 Task: Log work in the project VentureTech for the issue 'Integrate a new gamification feature into an existing mobile application to increase user engagement and motivation' spent time as '4w 3d 4h 45m' and remaining time as '3w 6d 17h 41m' and move to top of backlog. Now add the issue to the epic 'Data Security'.
Action: Mouse moved to (891, 333)
Screenshot: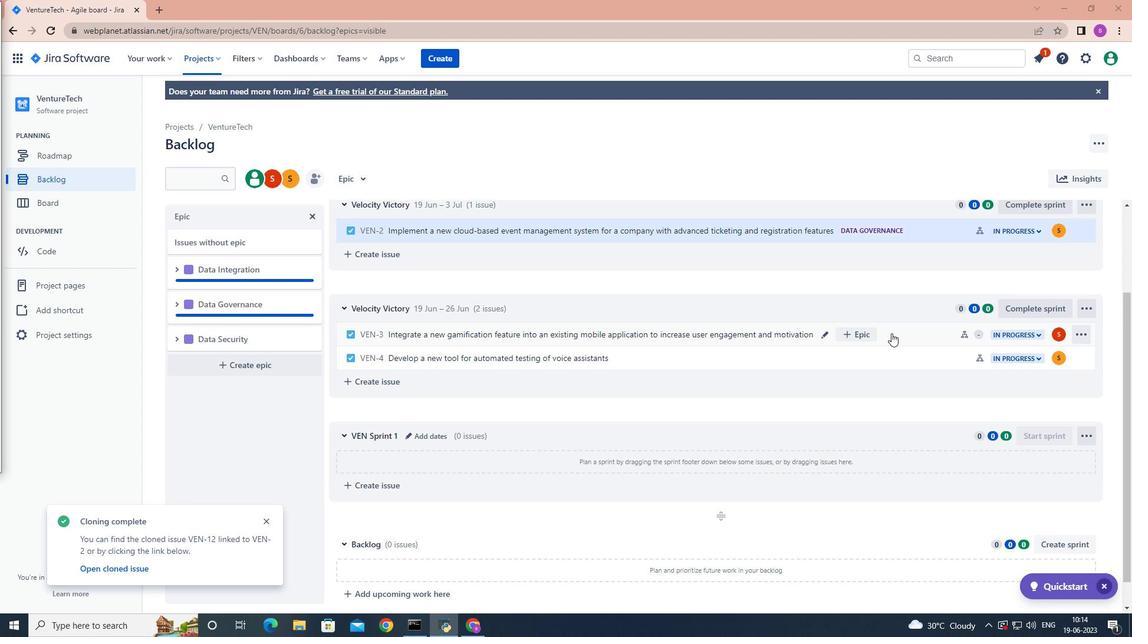 
Action: Mouse pressed left at (891, 333)
Screenshot: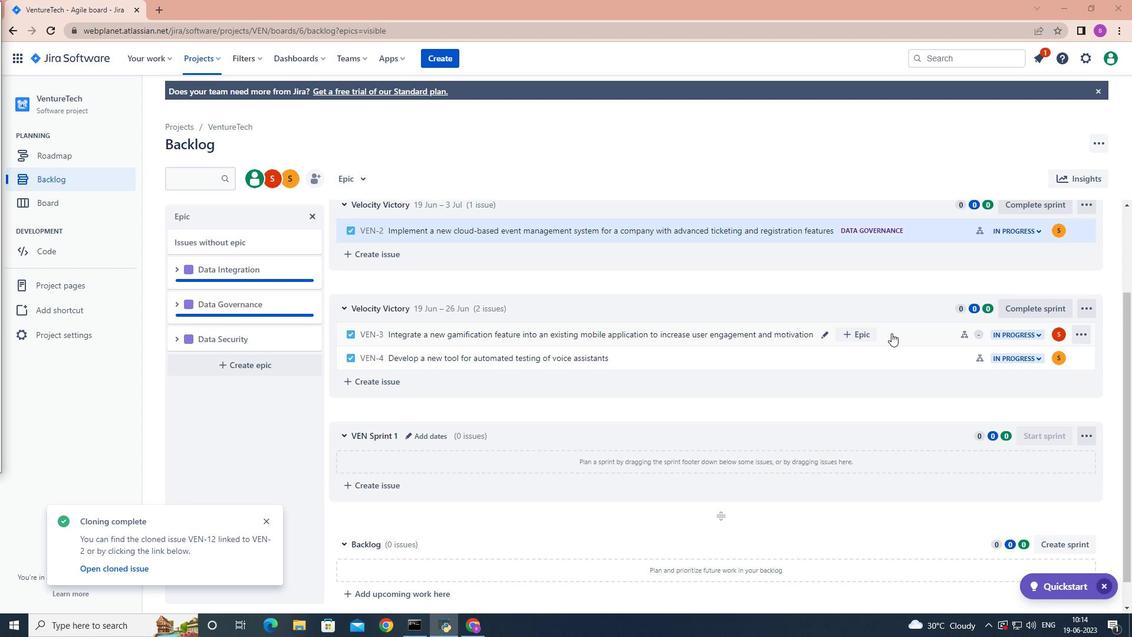 
Action: Mouse moved to (1074, 215)
Screenshot: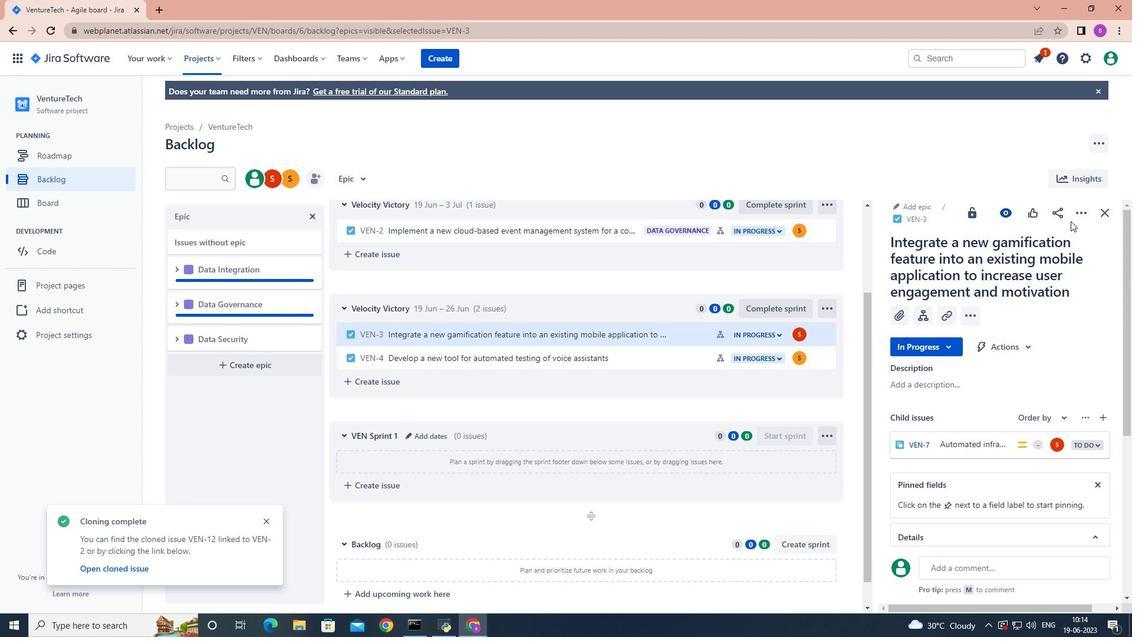 
Action: Mouse pressed left at (1074, 215)
Screenshot: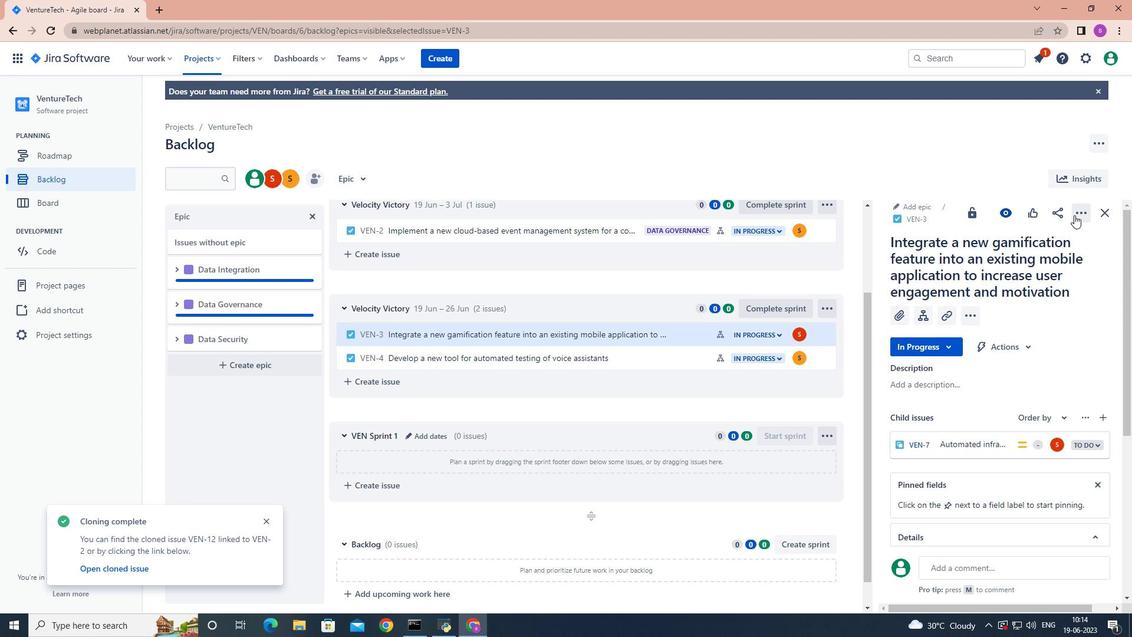 
Action: Mouse moved to (1031, 241)
Screenshot: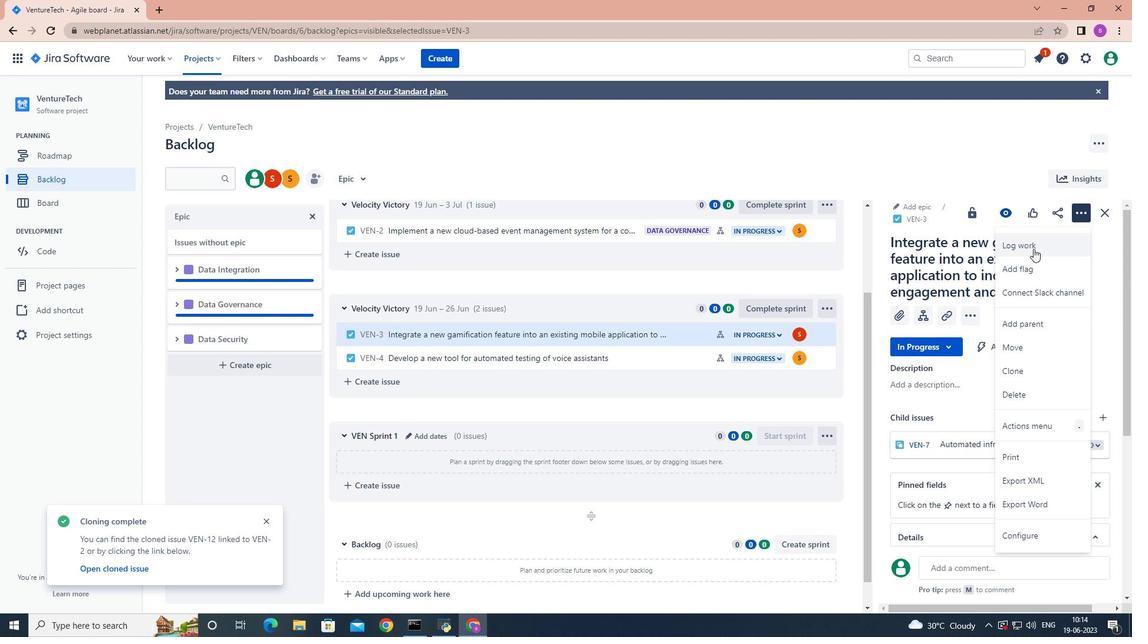 
Action: Mouse pressed left at (1031, 241)
Screenshot: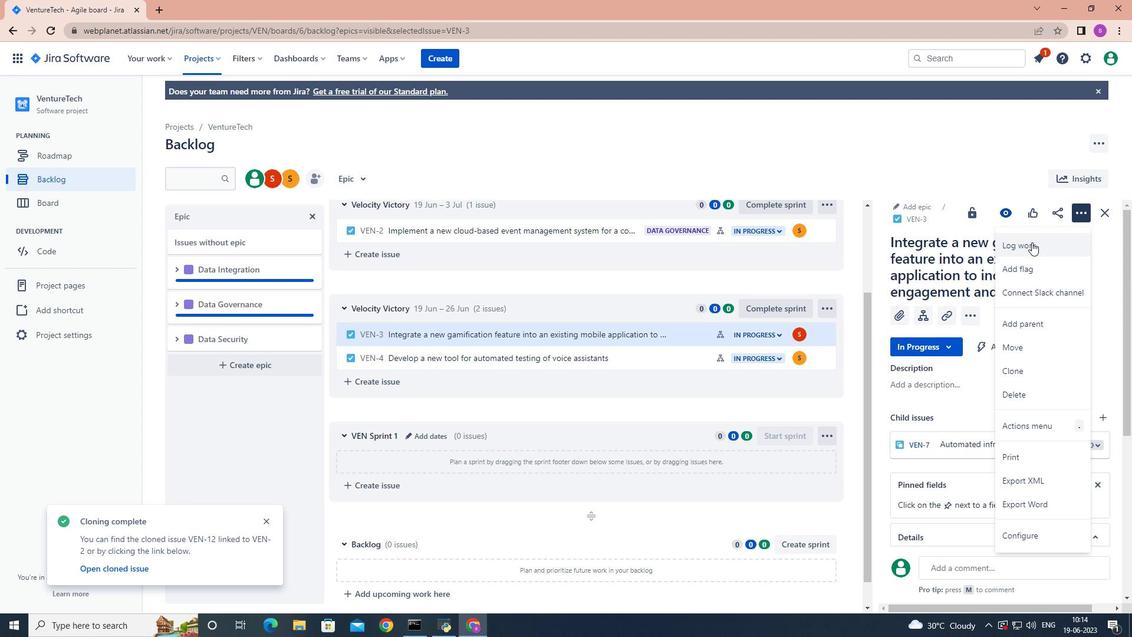 
Action: Mouse moved to (1022, 244)
Screenshot: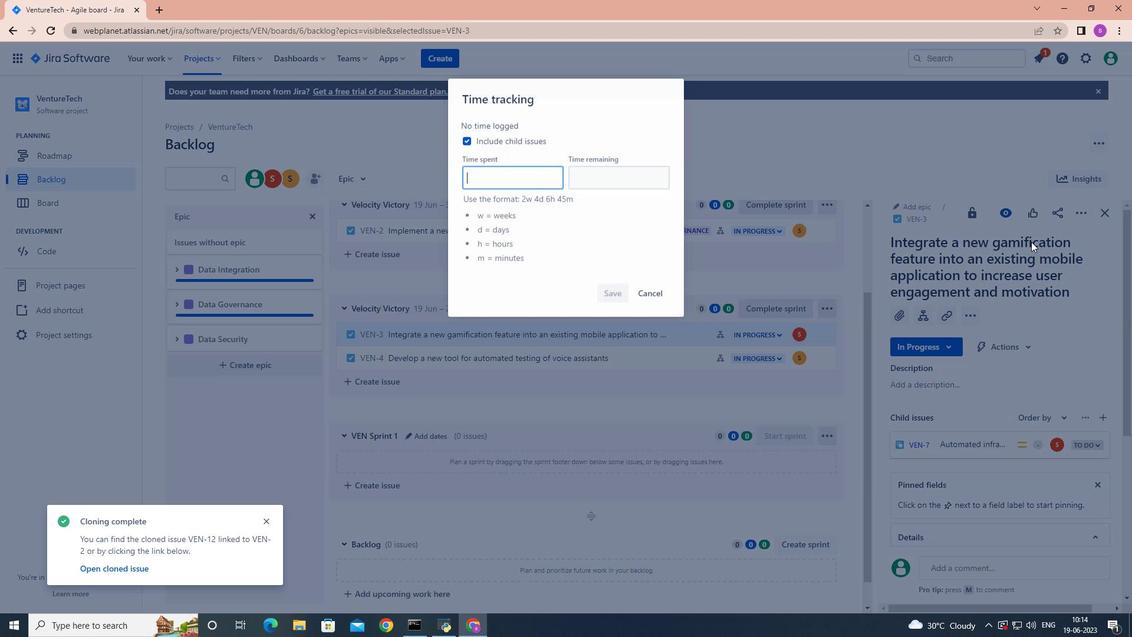 
Action: Key pressed 4w<Key.space>3d<Key.space>4h<Key.space>45m
Screenshot: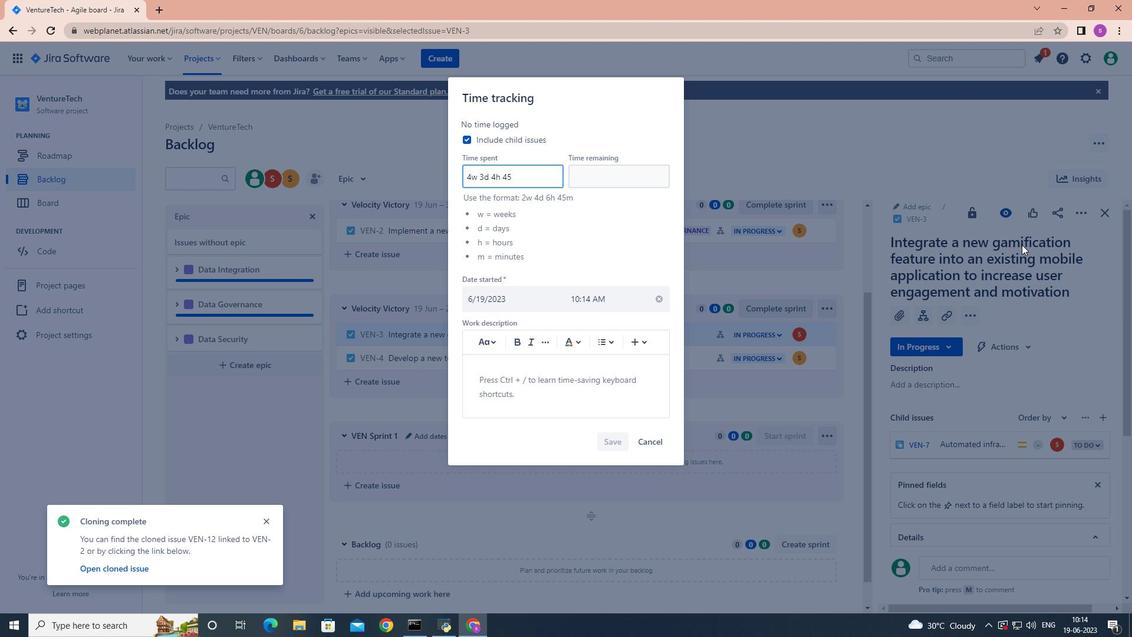 
Action: Mouse moved to (603, 182)
Screenshot: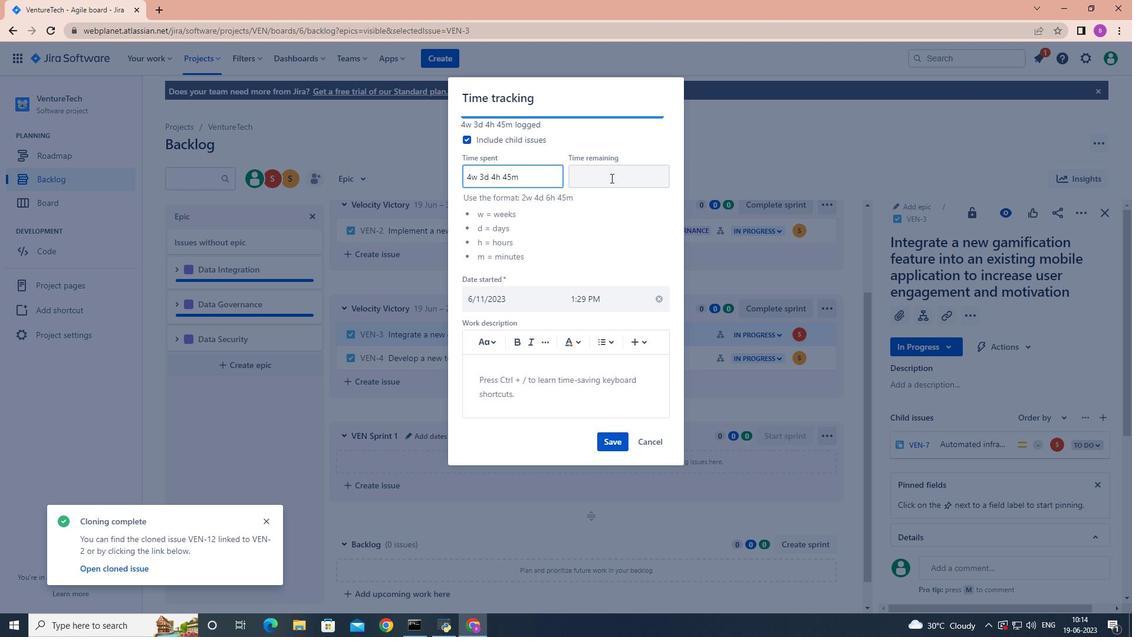 
Action: Mouse pressed left at (603, 182)
Screenshot: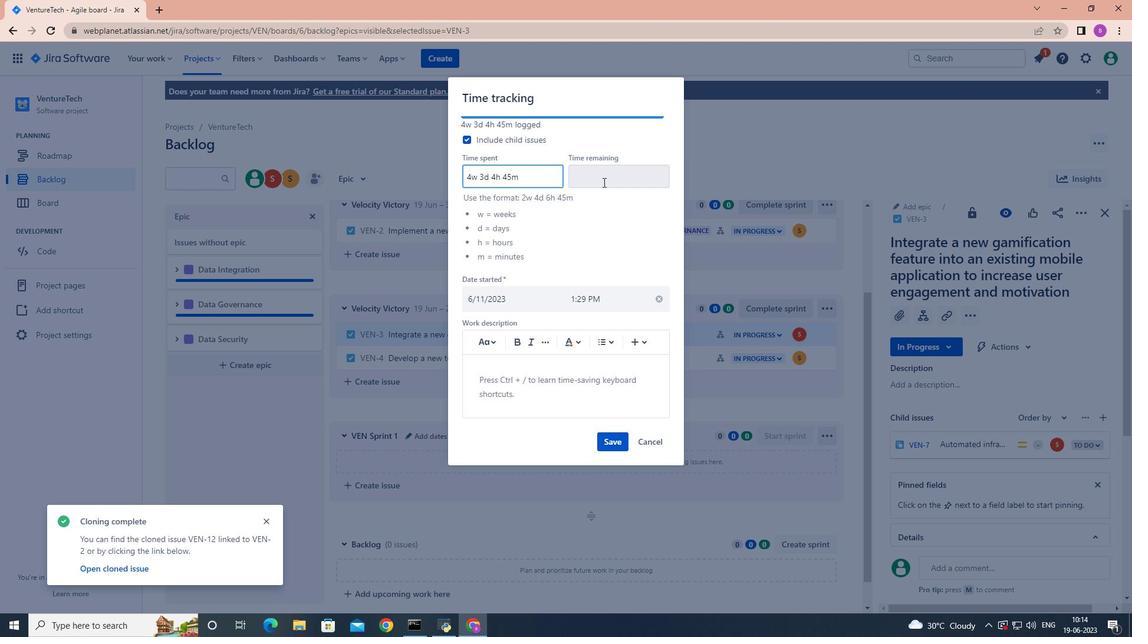 
Action: Mouse moved to (605, 182)
Screenshot: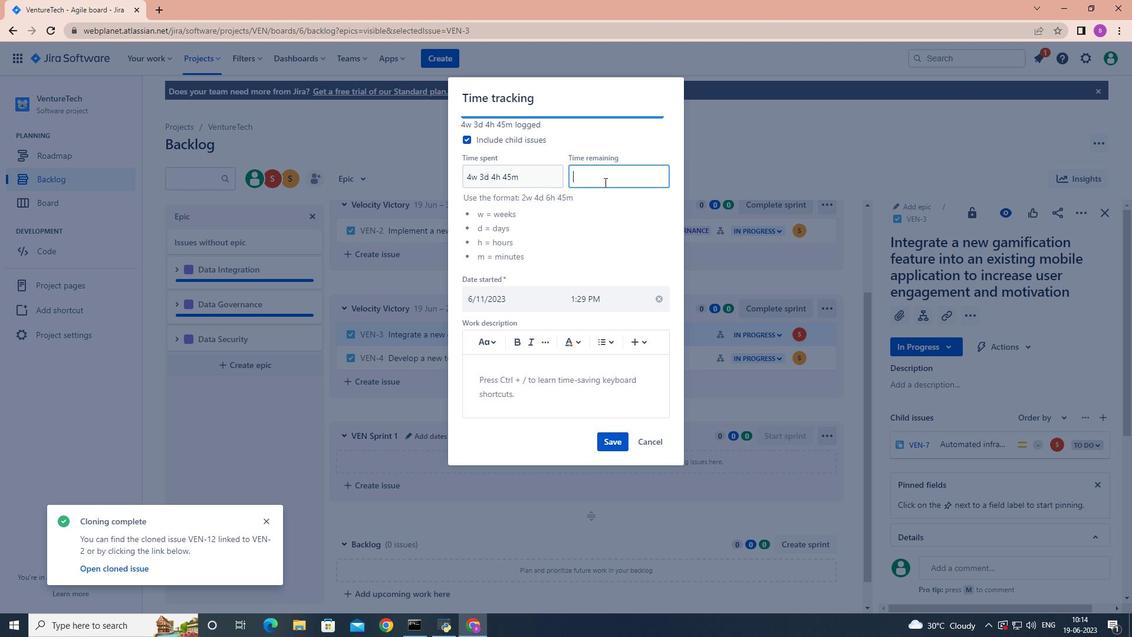 
Action: Key pressed 3w<Key.space>6d<Key.space>17h<Key.space>41m
Screenshot: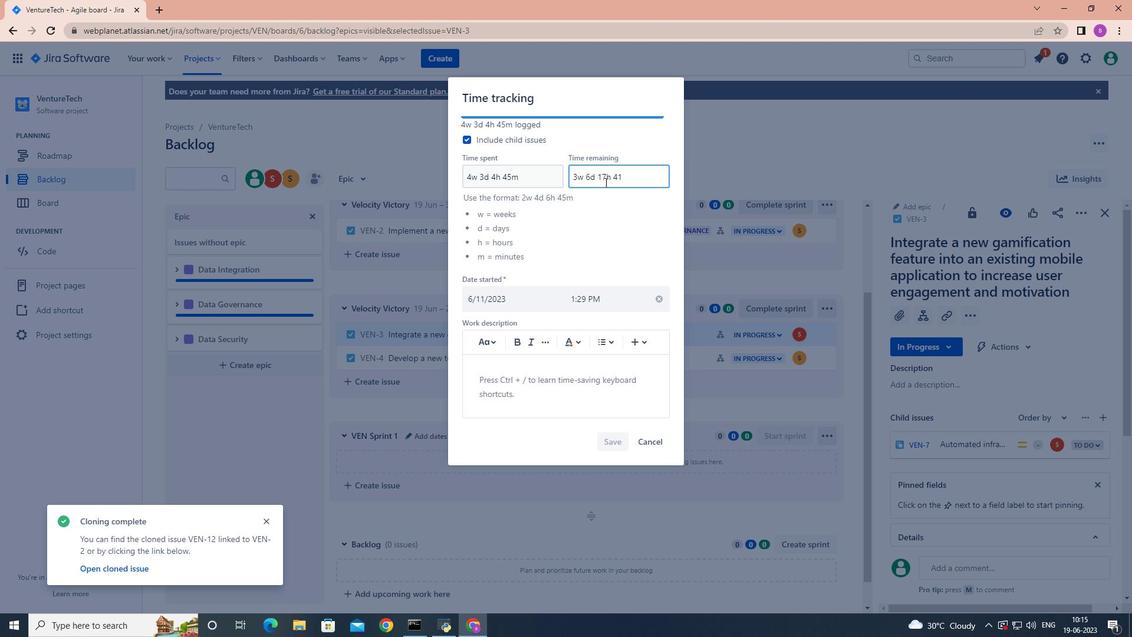 
Action: Mouse moved to (615, 439)
Screenshot: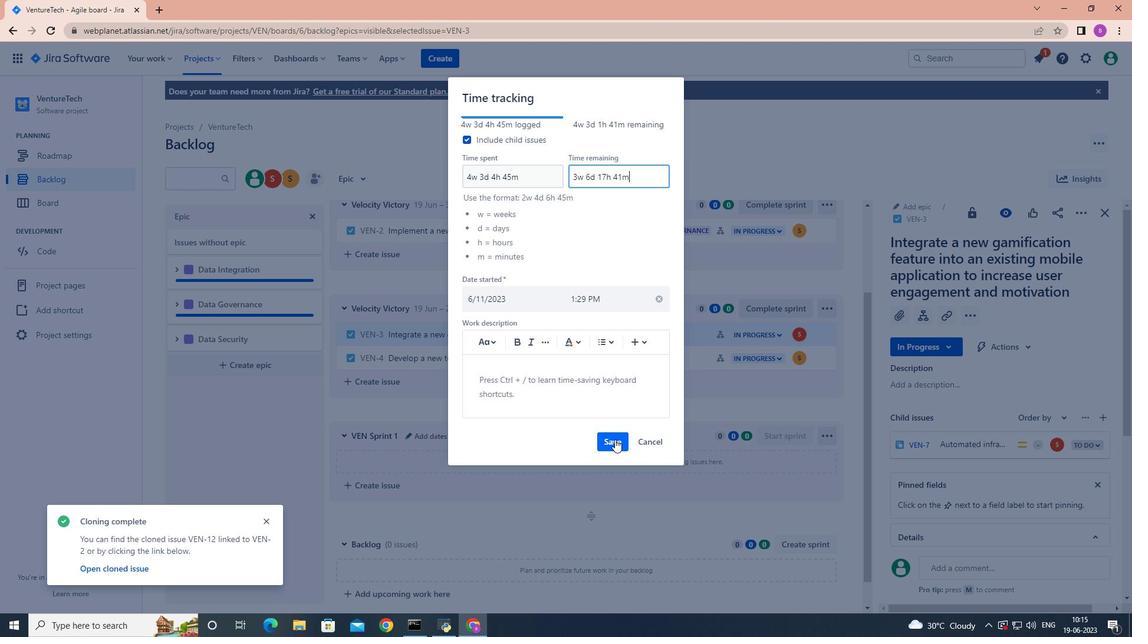 
Action: Mouse pressed left at (615, 439)
Screenshot: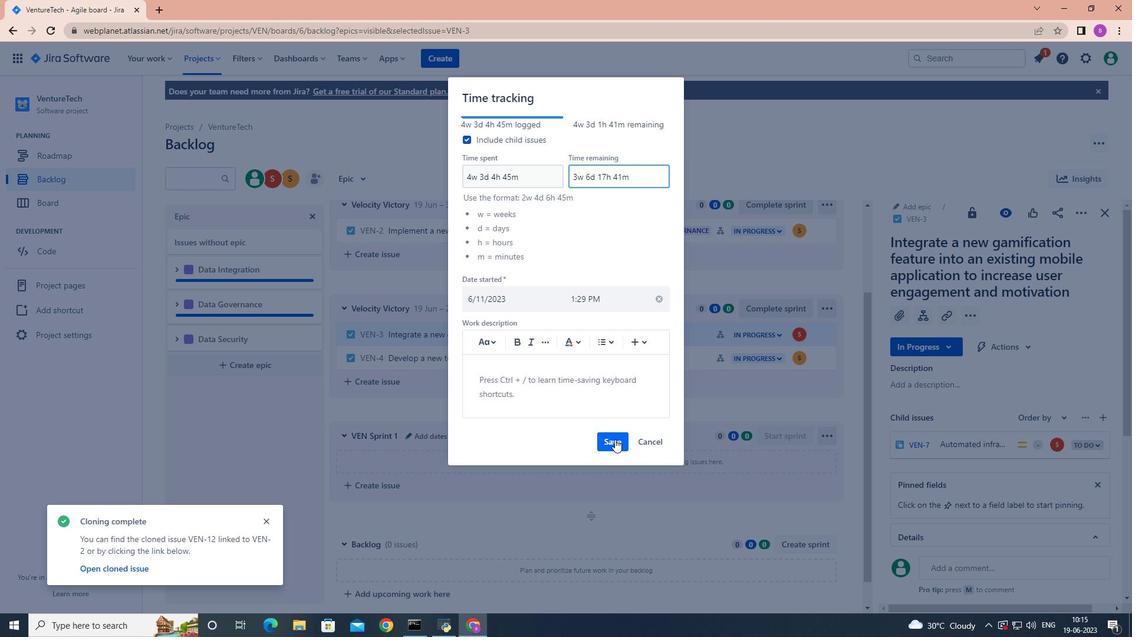 
Action: Mouse moved to (818, 334)
Screenshot: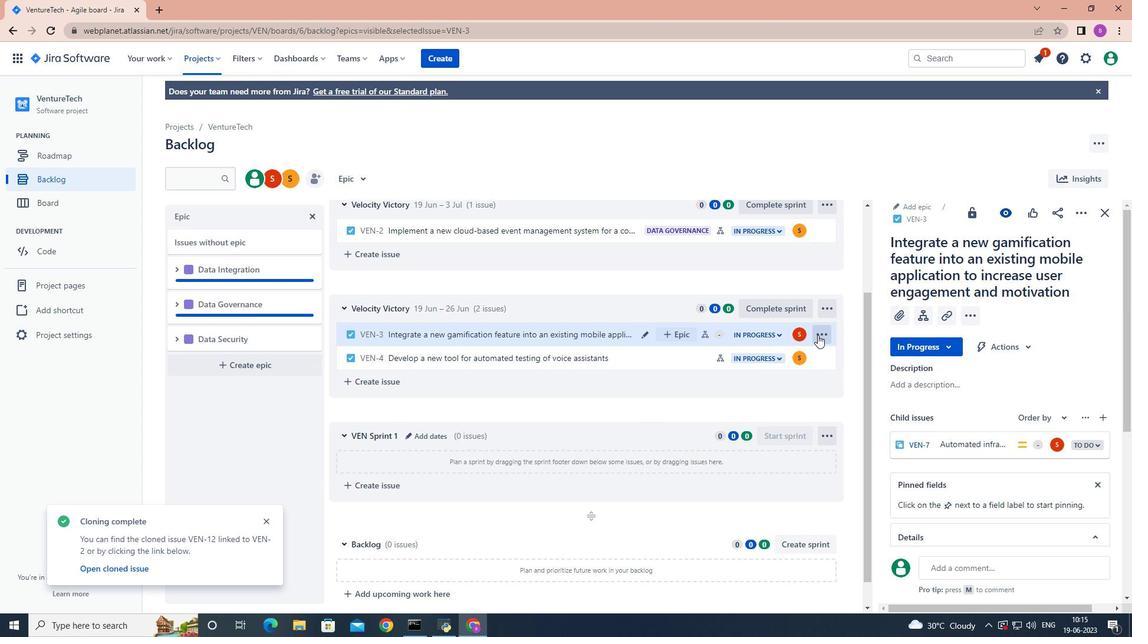 
Action: Mouse pressed left at (818, 334)
Screenshot: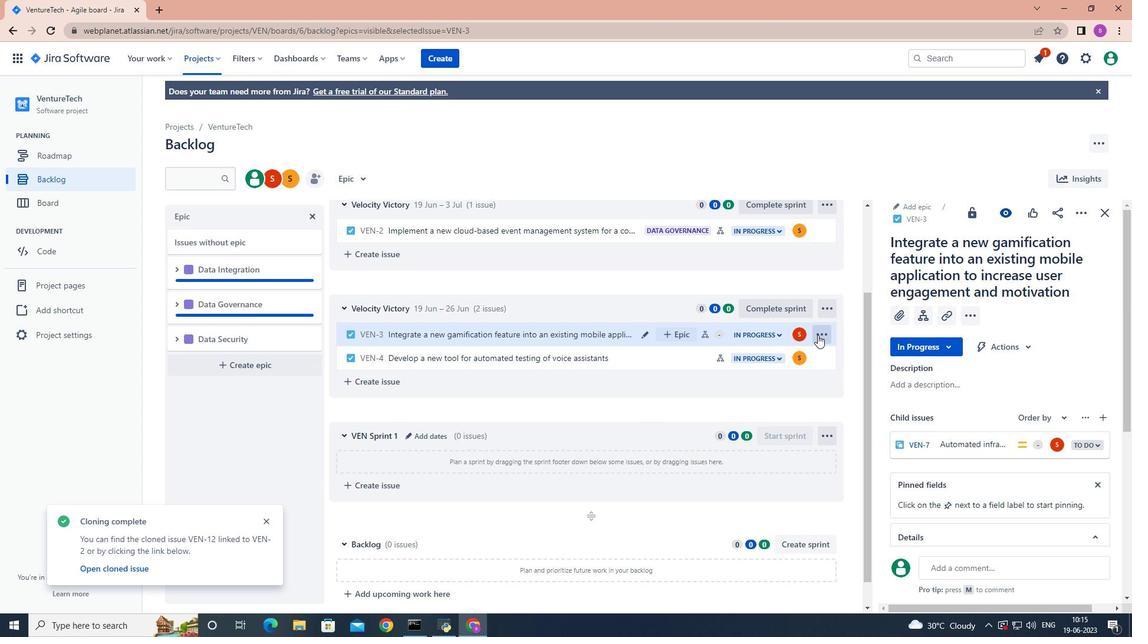 
Action: Mouse moved to (807, 543)
Screenshot: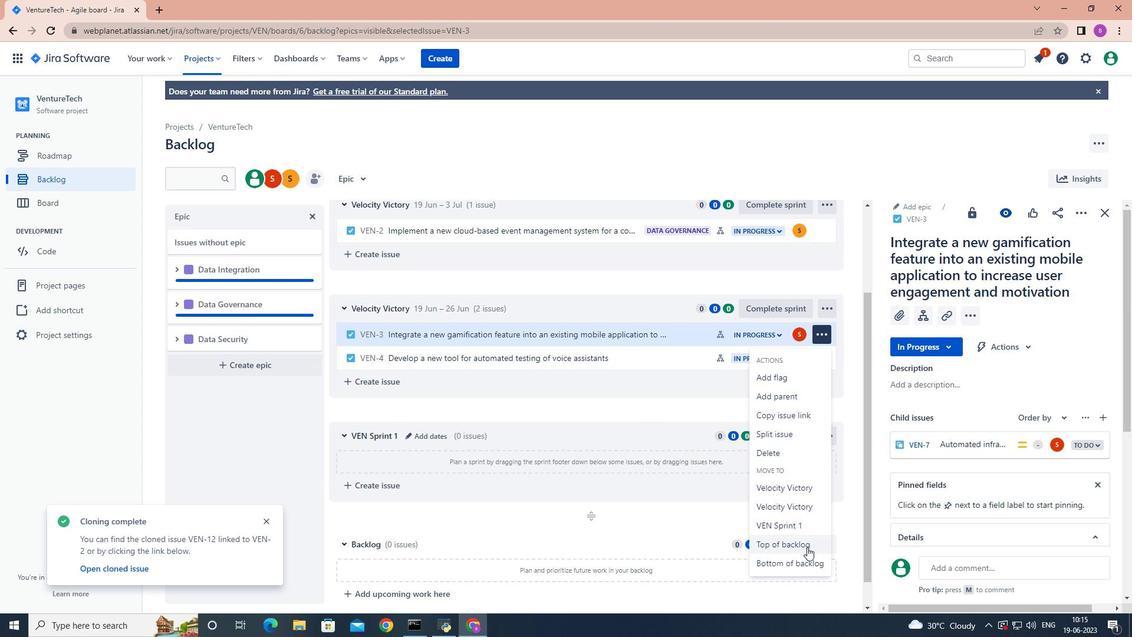 
Action: Mouse pressed left at (807, 543)
Screenshot: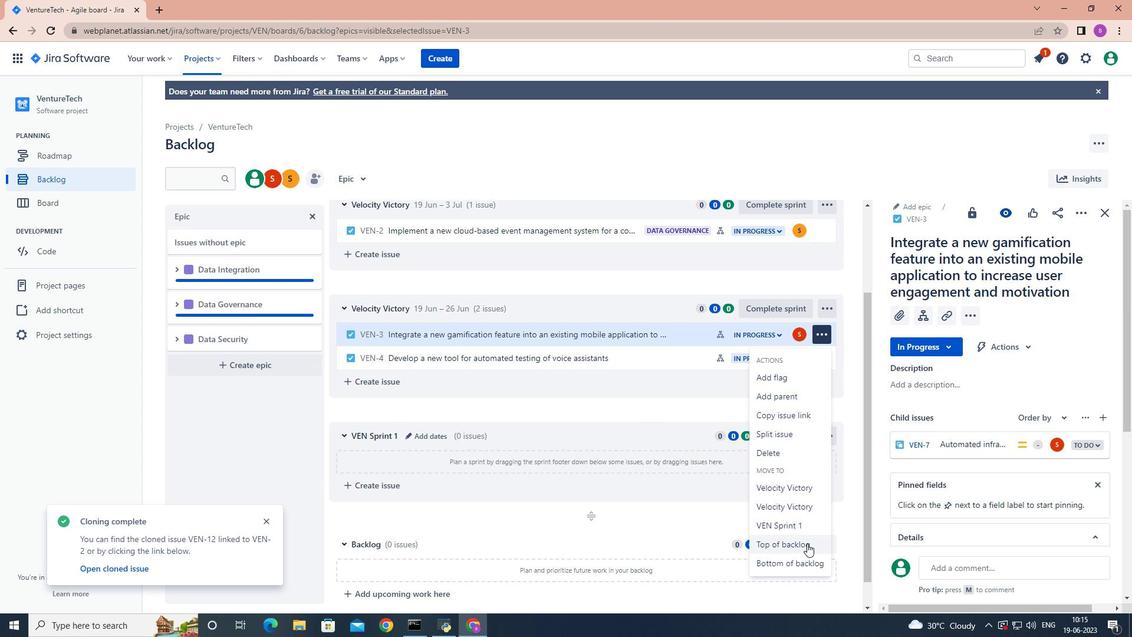 
Action: Mouse moved to (597, 191)
Screenshot: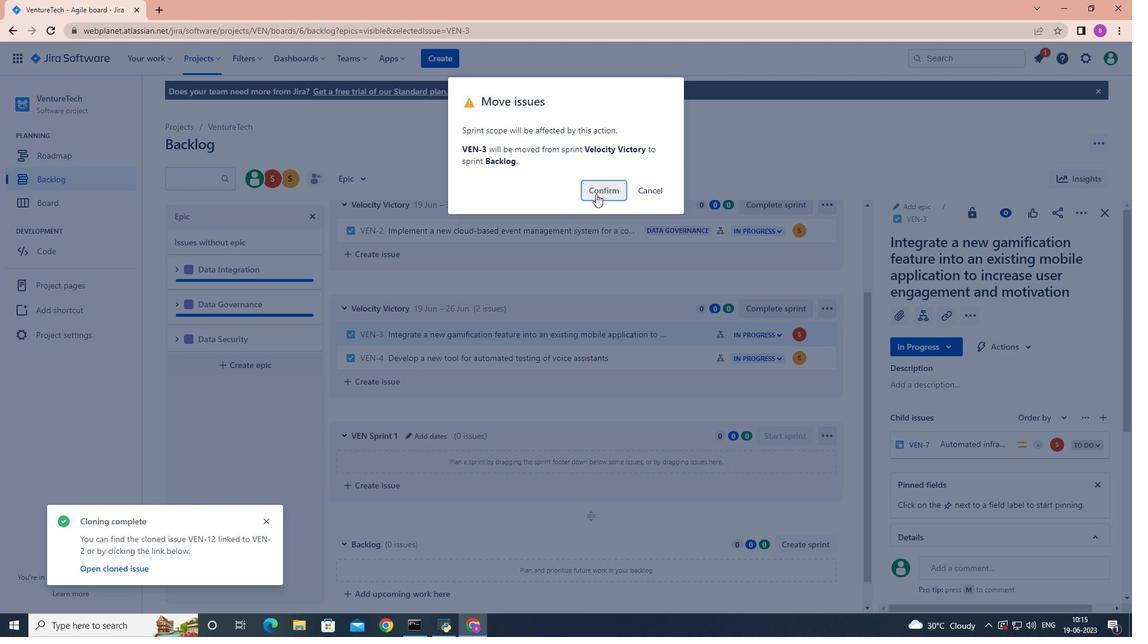 
Action: Mouse pressed left at (597, 191)
Screenshot: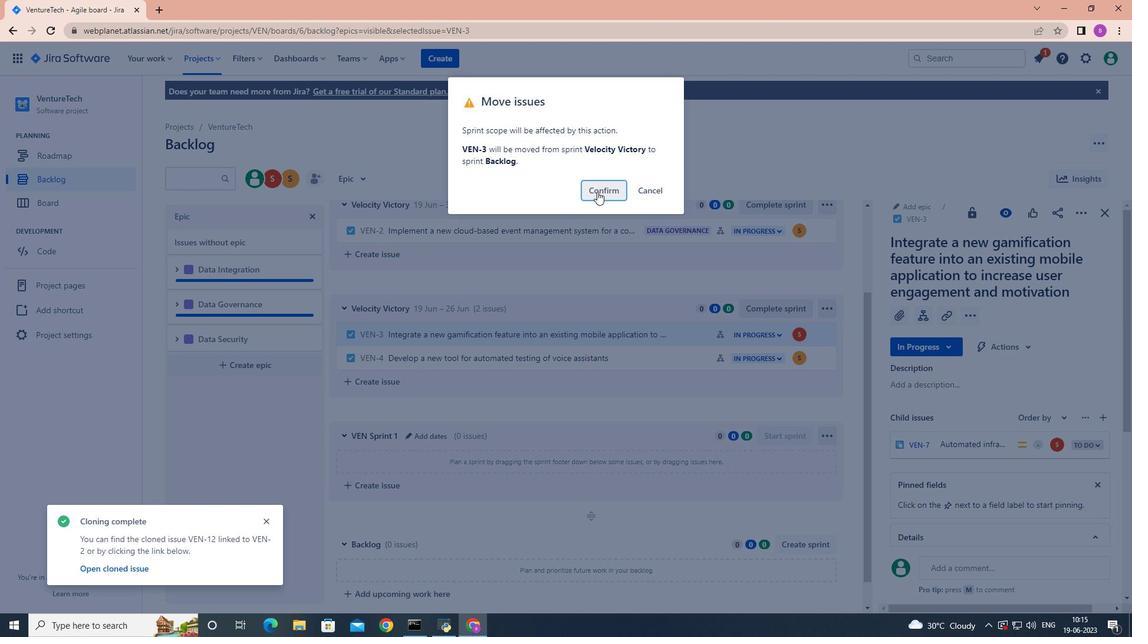 
Action: Mouse moved to (632, 464)
Screenshot: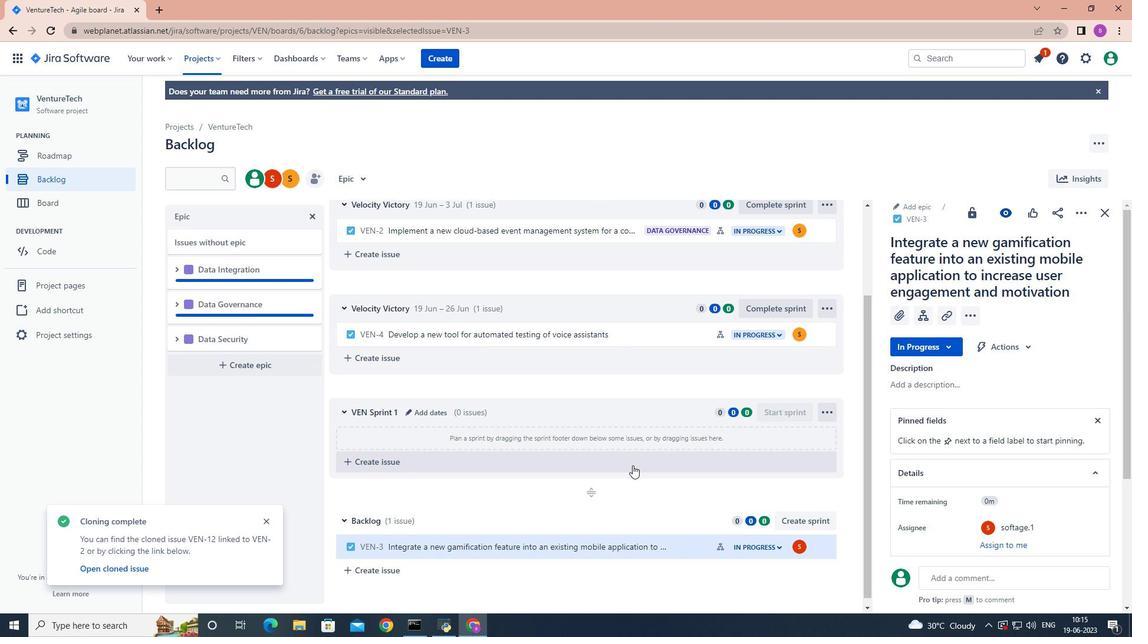 
Action: Mouse scrolled (632, 463) with delta (0, 0)
Screenshot: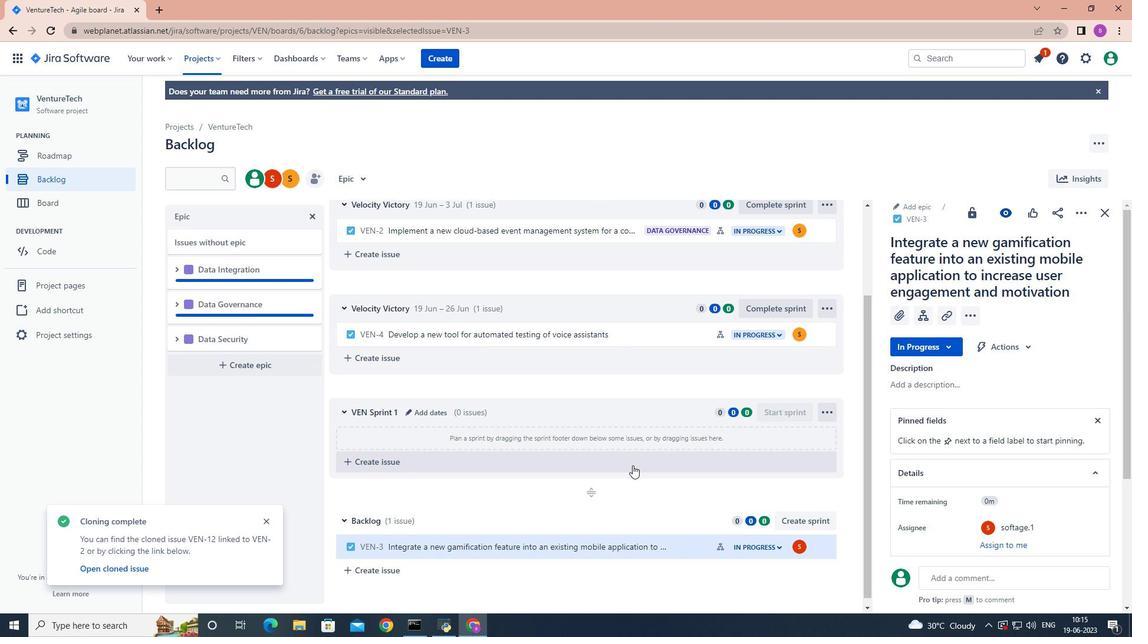 
Action: Mouse moved to (674, 541)
Screenshot: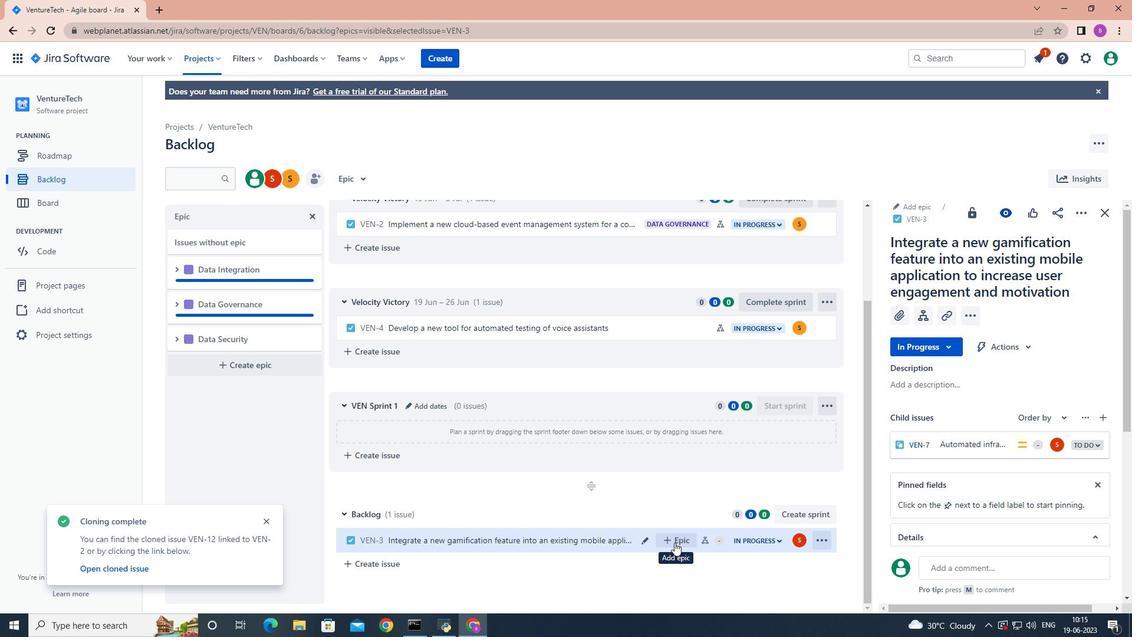 
Action: Mouse pressed left at (674, 541)
Screenshot: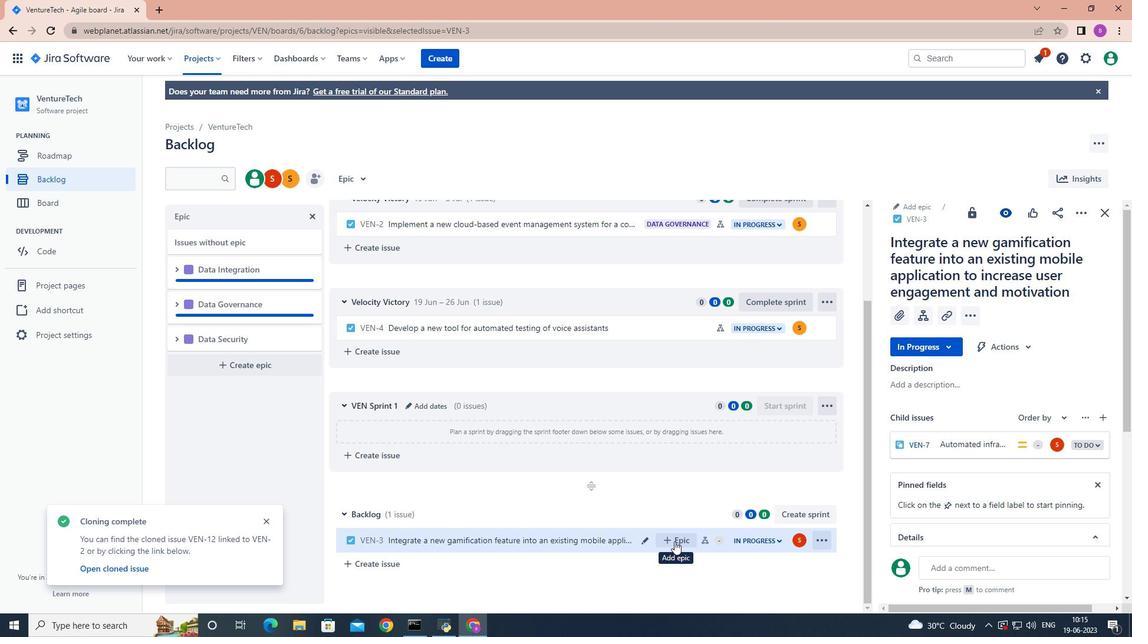 
Action: Mouse moved to (723, 577)
Screenshot: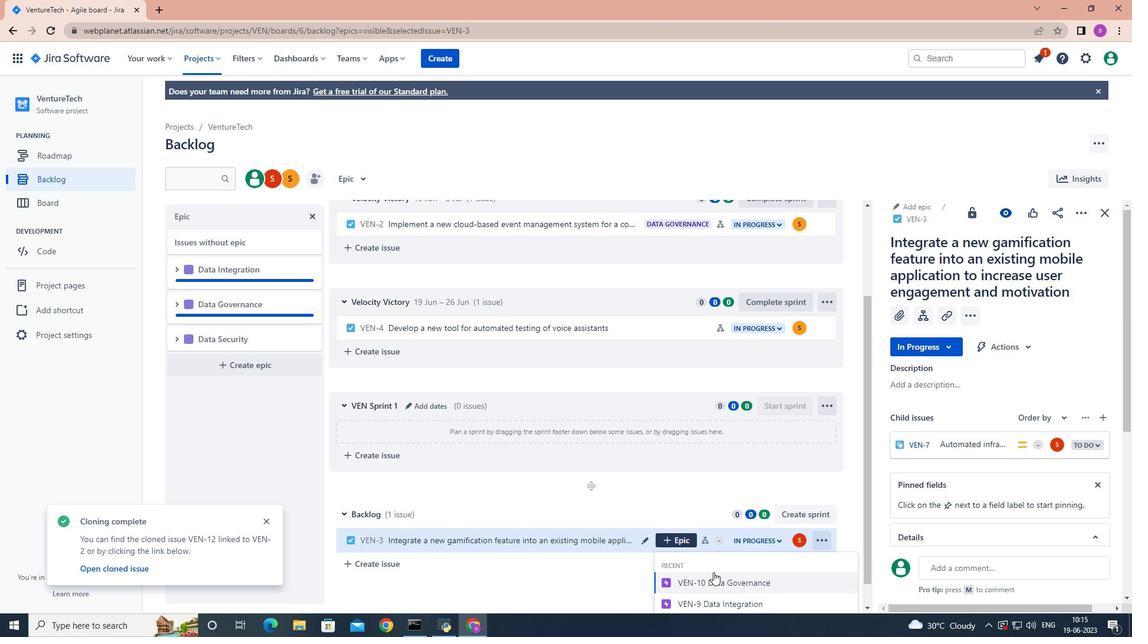 
Action: Mouse scrolled (723, 577) with delta (0, 0)
Screenshot: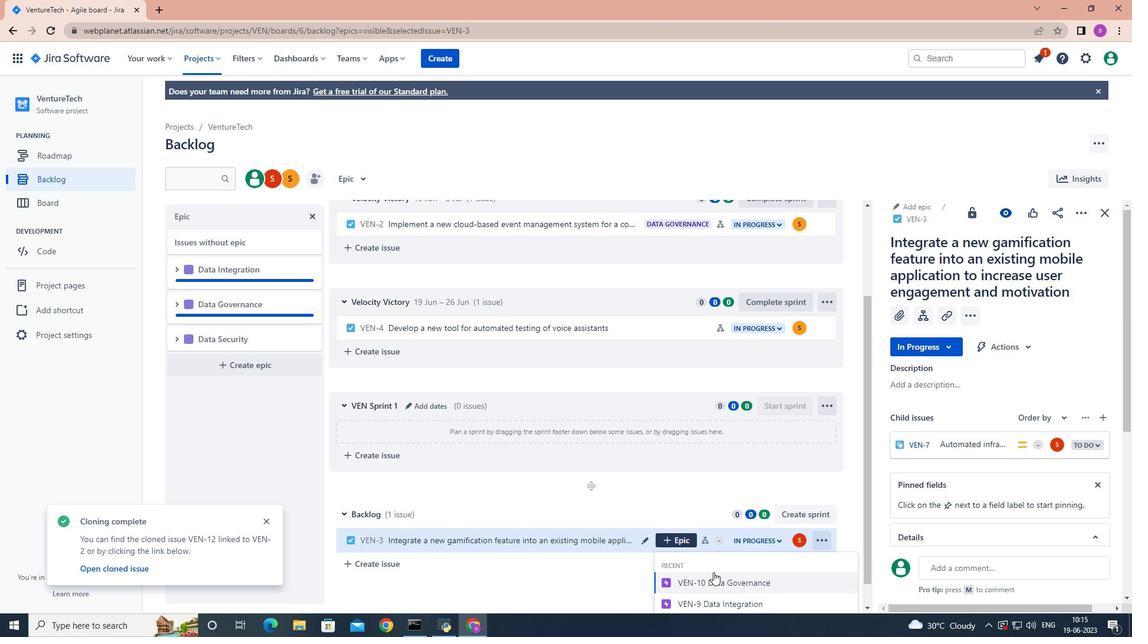
Action: Mouse moved to (773, 584)
Screenshot: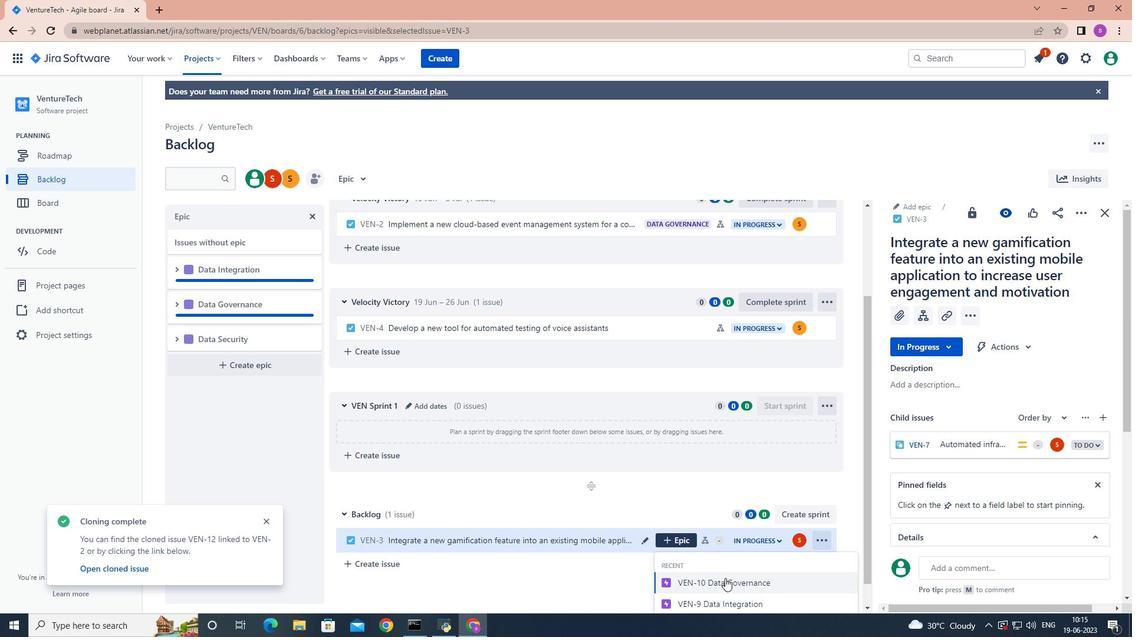 
Action: Mouse scrolled (773, 583) with delta (0, 0)
Screenshot: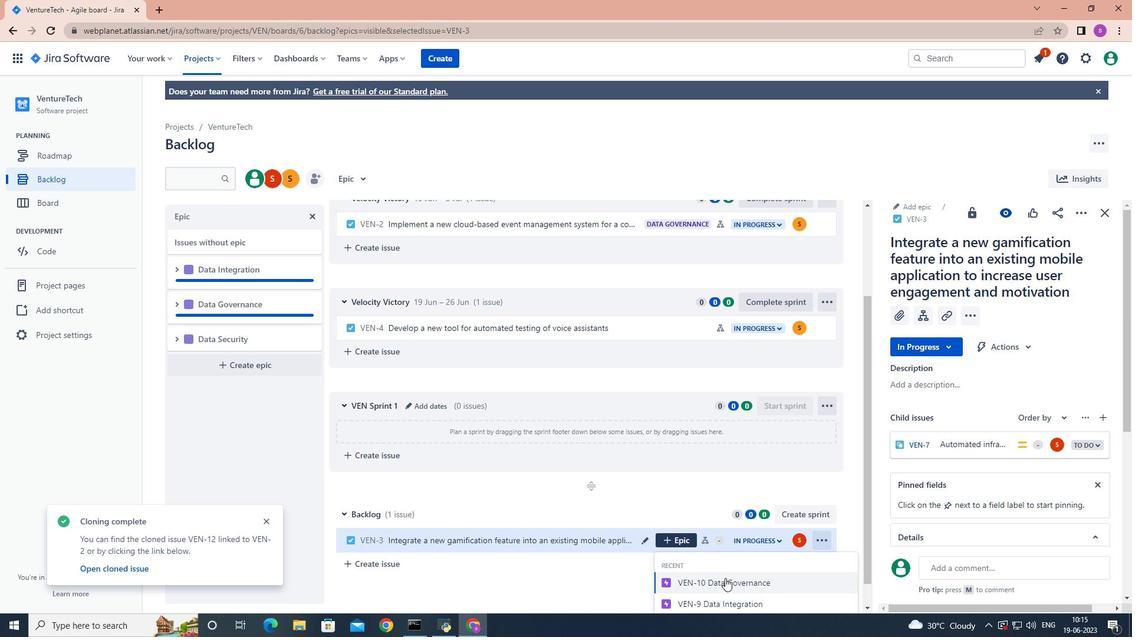 
Action: Mouse moved to (784, 582)
Screenshot: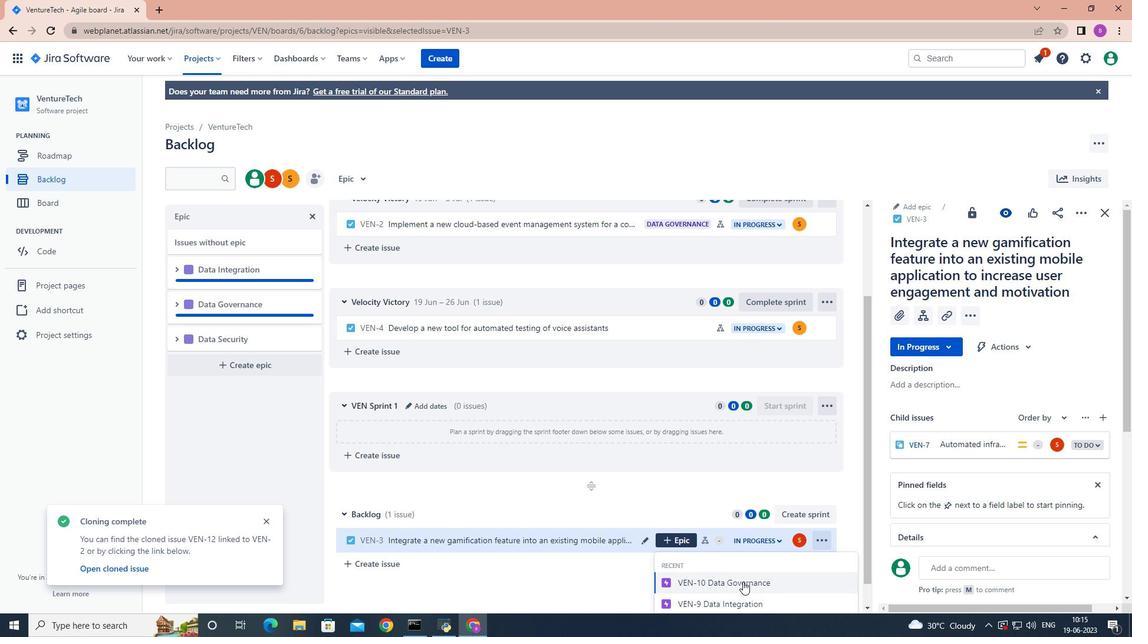 
Action: Mouse scrolled (784, 582) with delta (0, 0)
Screenshot: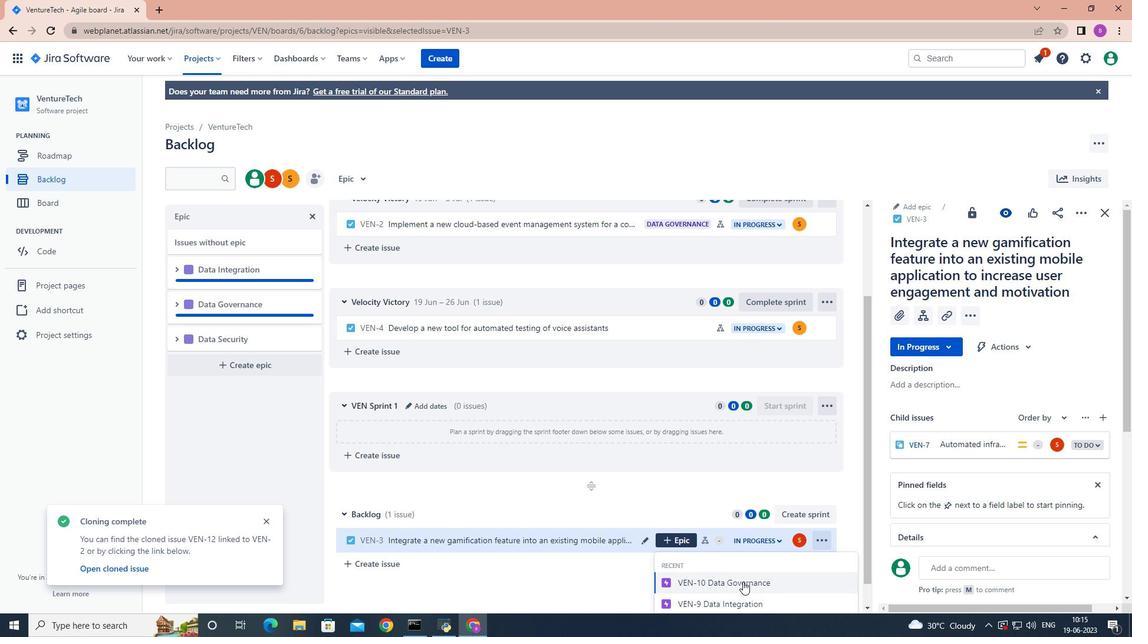 
Action: Mouse moved to (791, 578)
Screenshot: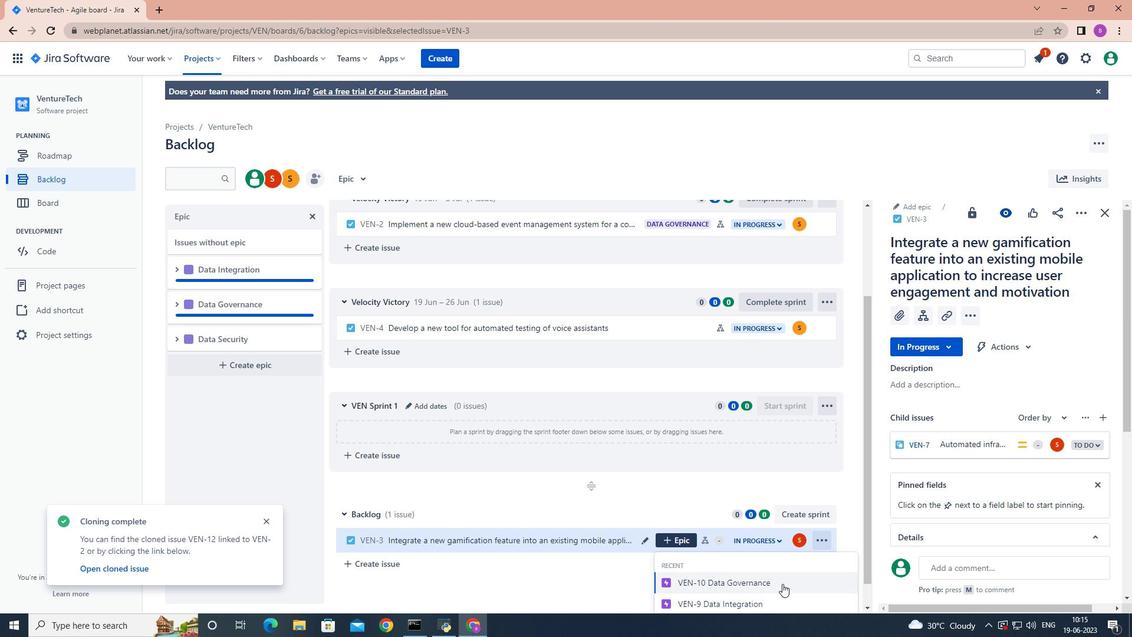 
Action: Mouse scrolled (791, 578) with delta (0, 0)
Screenshot: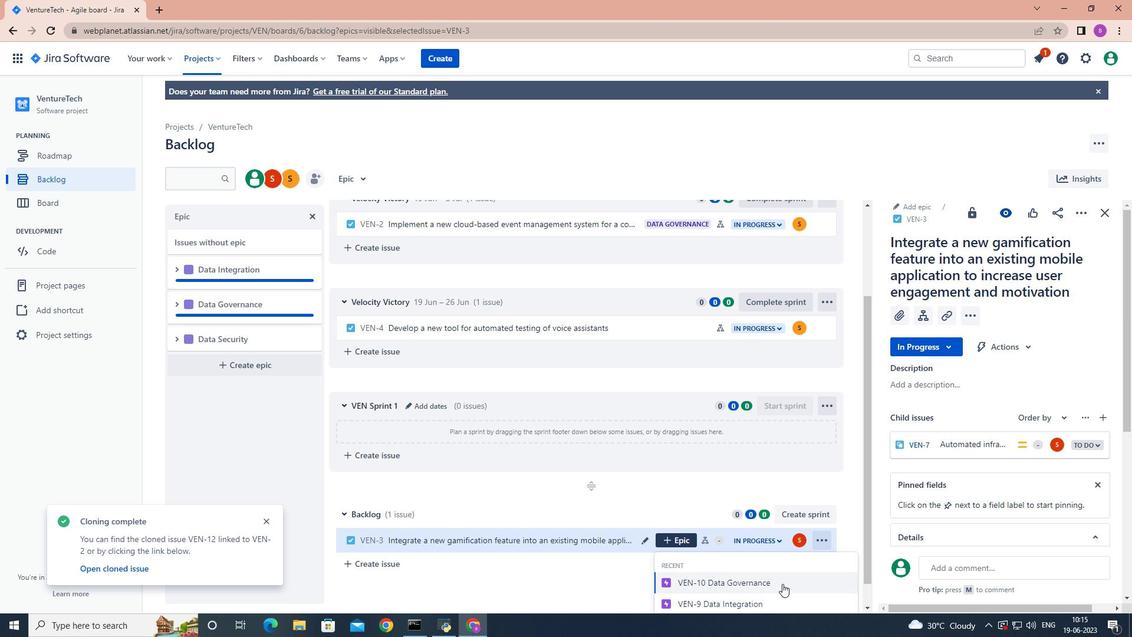 
Action: Mouse moved to (814, 575)
Screenshot: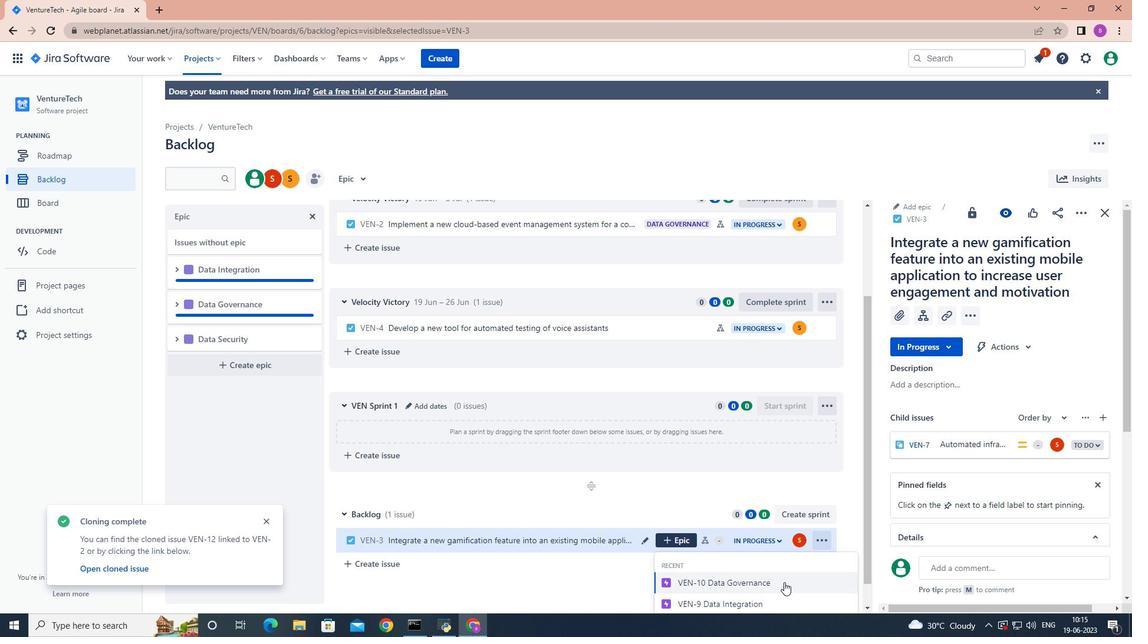 
Action: Mouse scrolled (814, 574) with delta (0, 0)
Screenshot: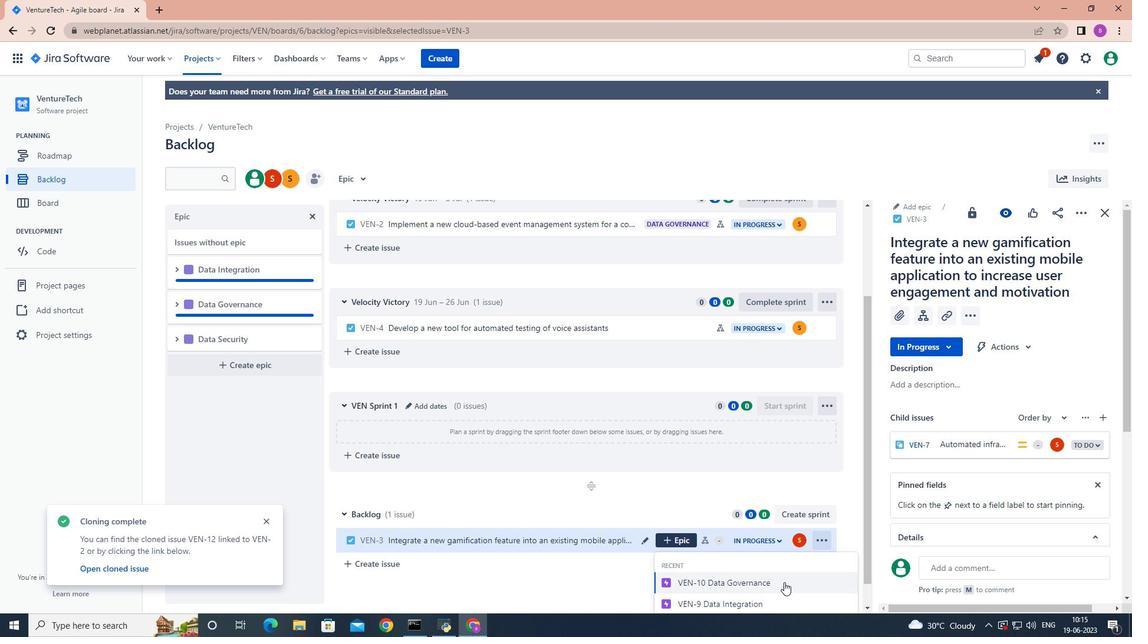 
Action: Mouse moved to (880, 584)
Screenshot: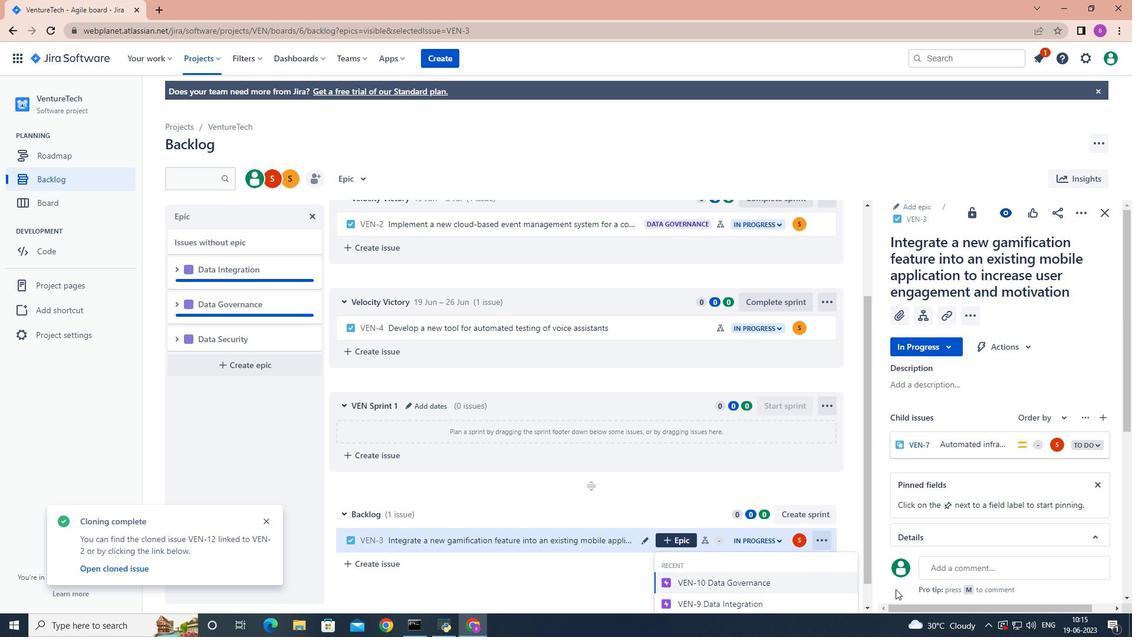 
Action: Mouse scrolled (880, 583) with delta (0, 0)
Screenshot: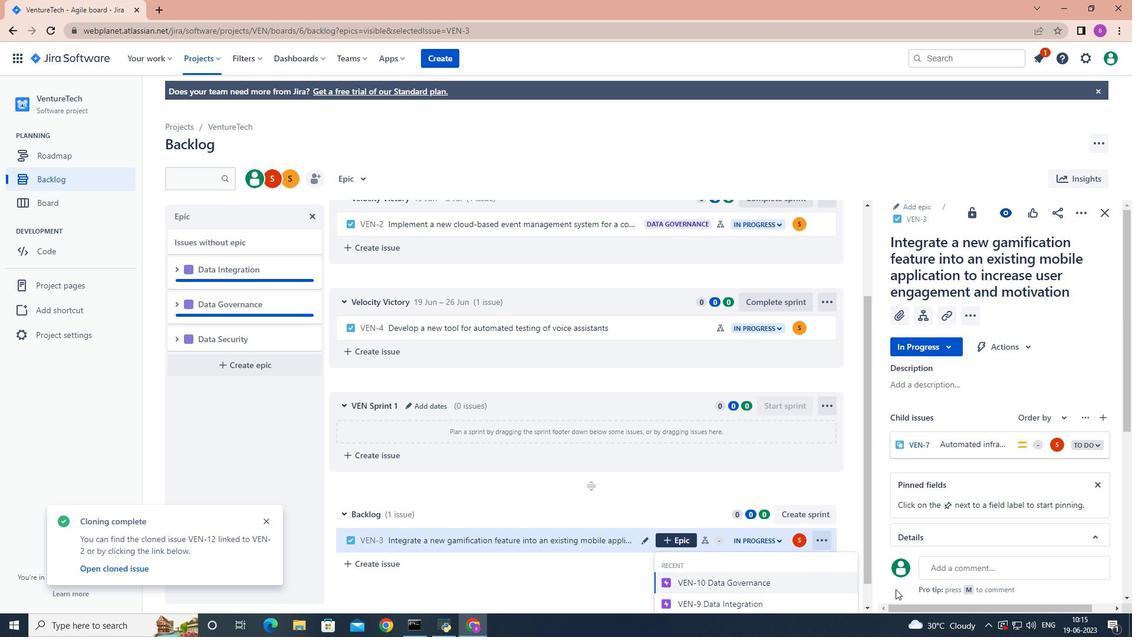 
Action: Mouse moved to (879, 584)
Screenshot: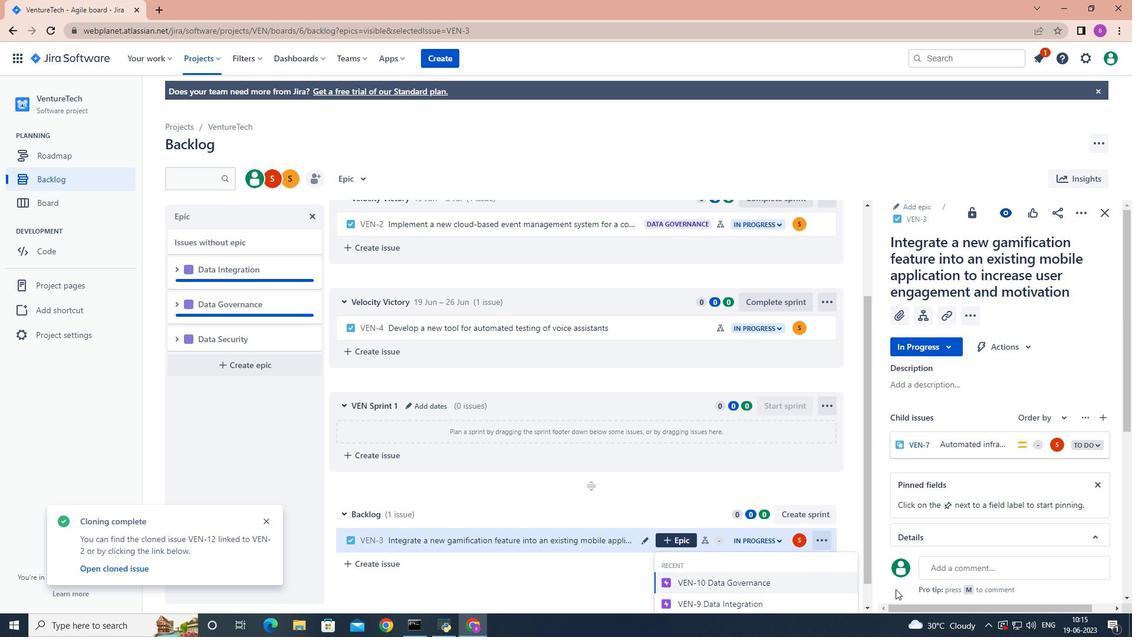 
Action: Mouse scrolled (879, 583) with delta (0, 0)
Screenshot: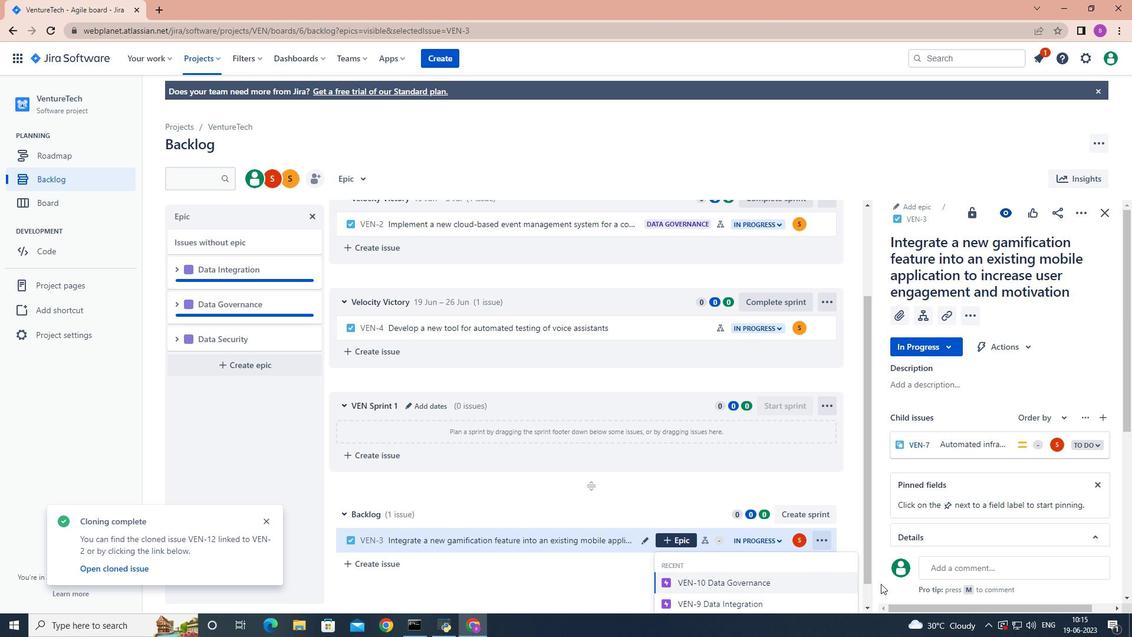 
Action: Mouse moved to (873, 584)
Screenshot: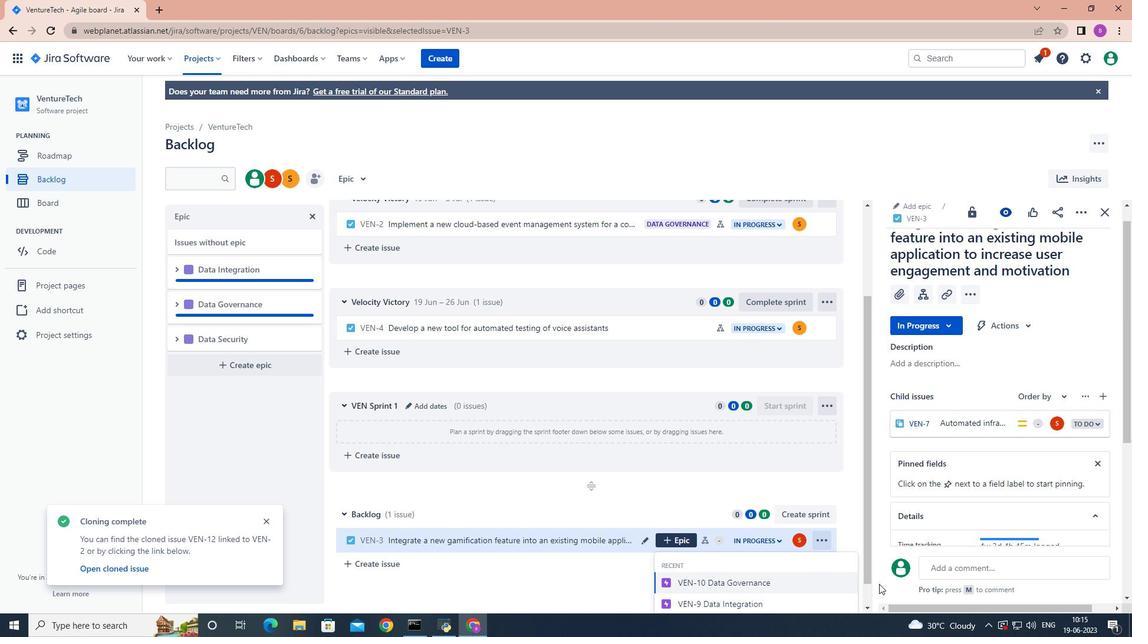 
Action: Mouse scrolled (873, 584) with delta (0, 0)
Screenshot: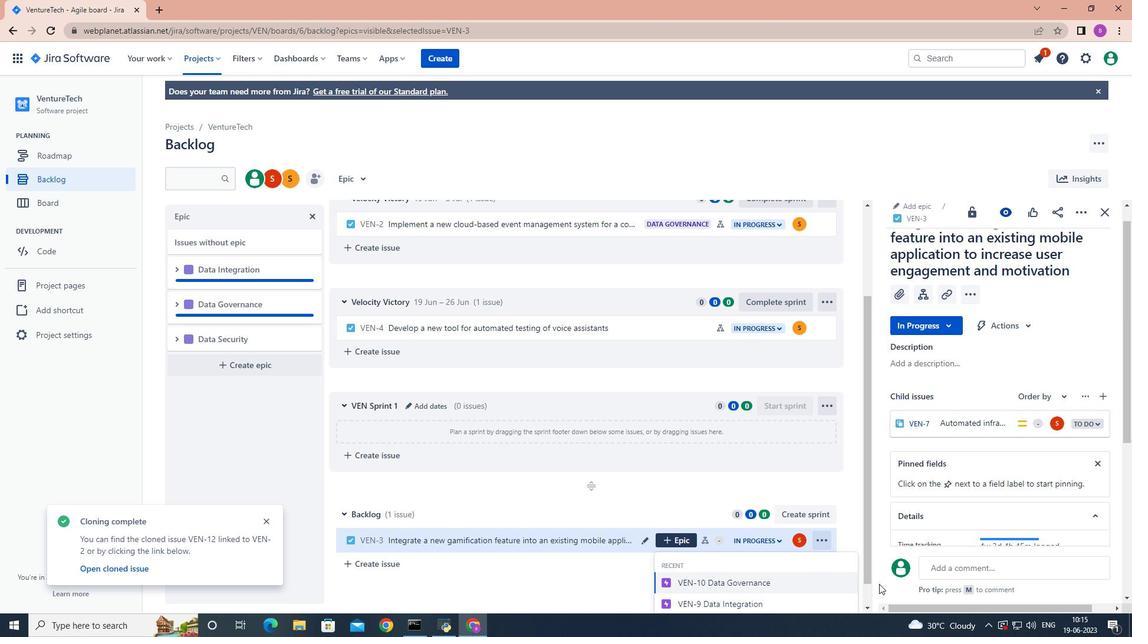 
Action: Mouse moved to (871, 585)
Screenshot: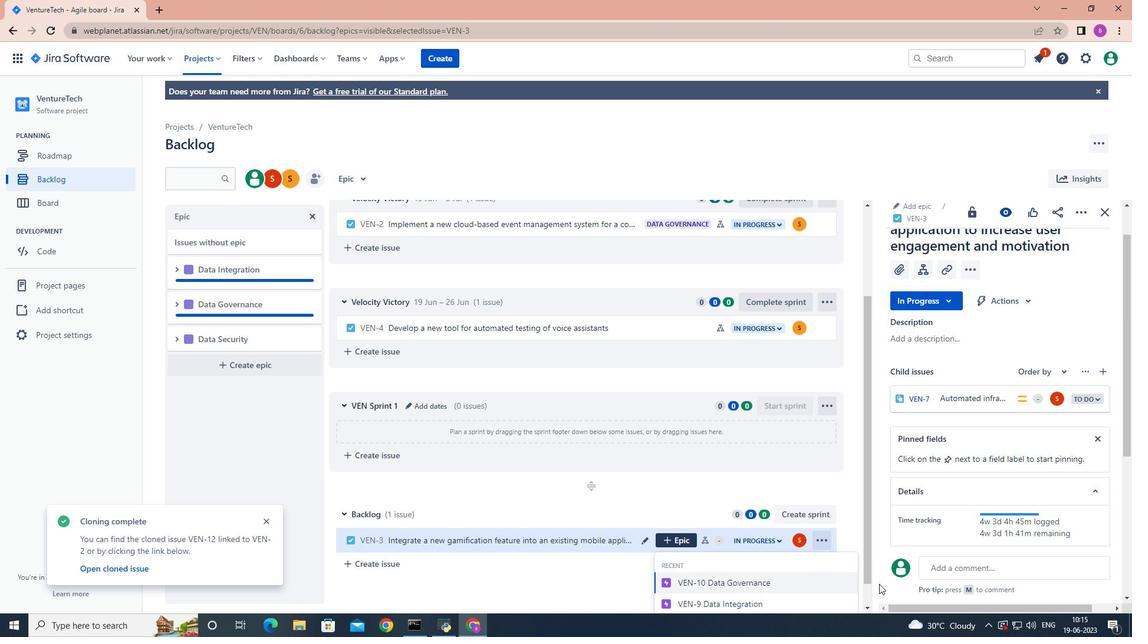 
Action: Mouse scrolled (871, 584) with delta (0, 0)
Screenshot: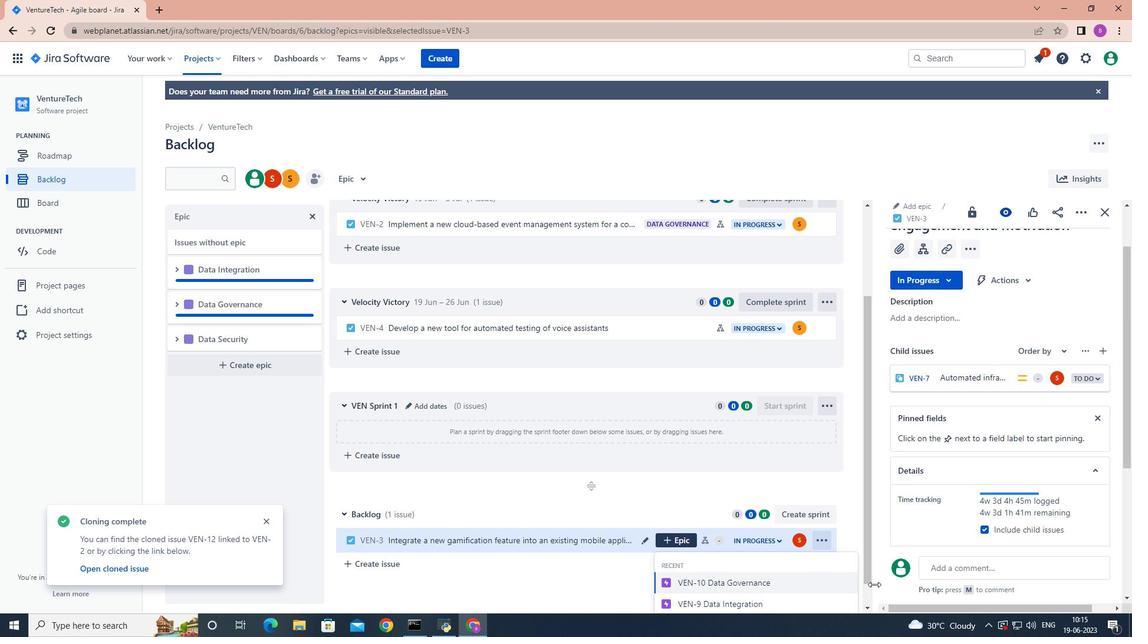 
Action: Mouse moved to (869, 585)
Screenshot: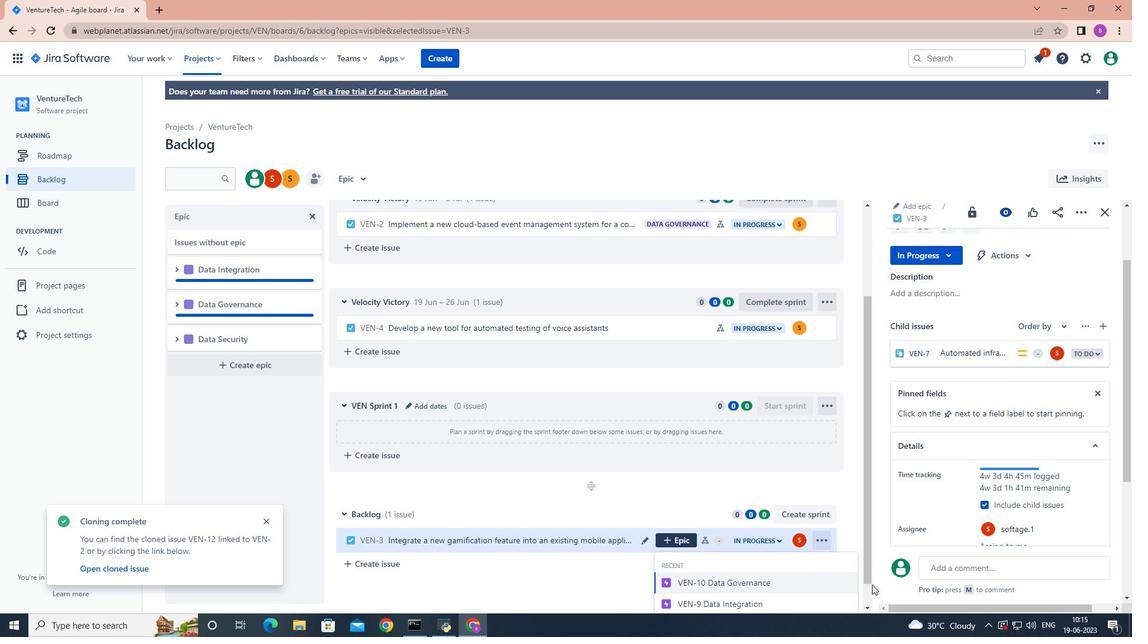 
Action: Mouse scrolled (869, 584) with delta (0, 0)
Screenshot: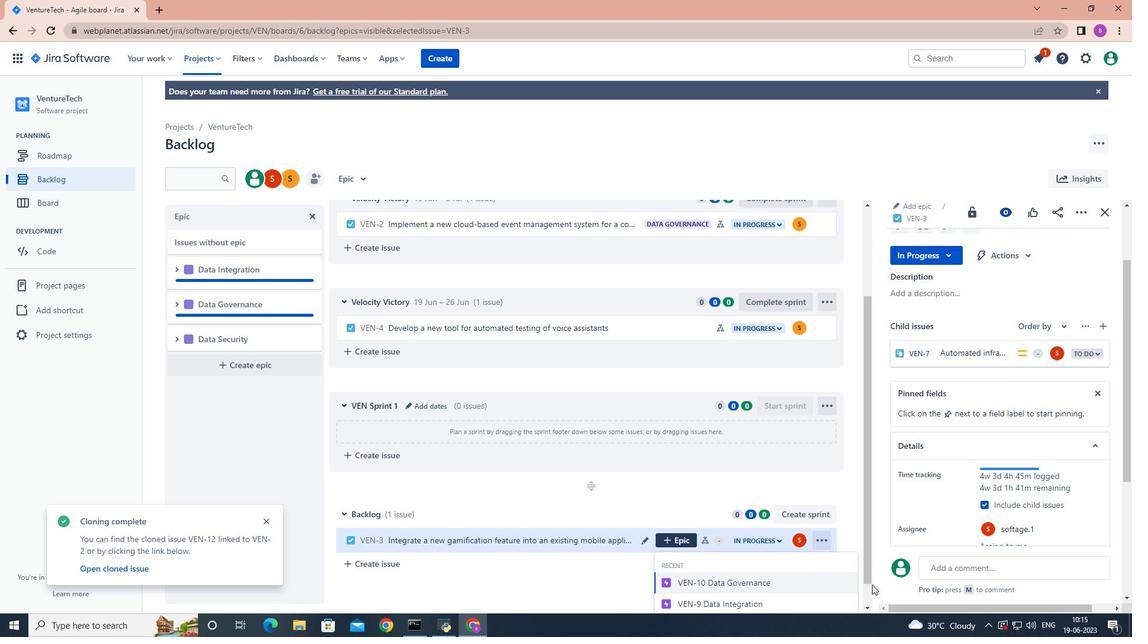 
Action: Mouse moved to (864, 586)
Screenshot: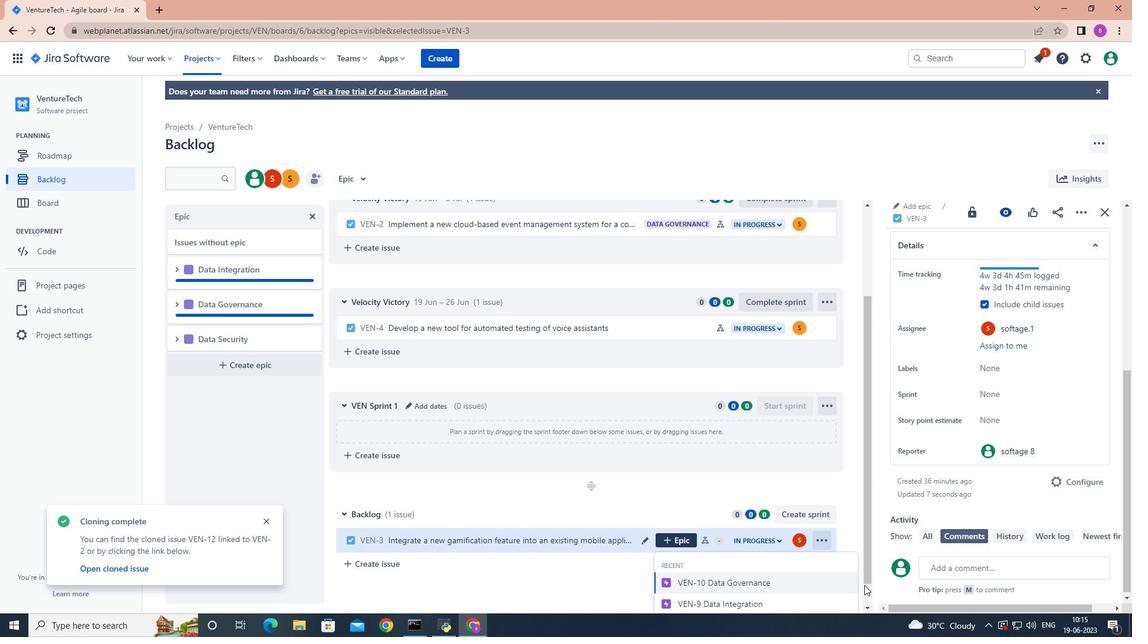 
Action: Mouse scrolled (864, 585) with delta (0, 0)
Screenshot: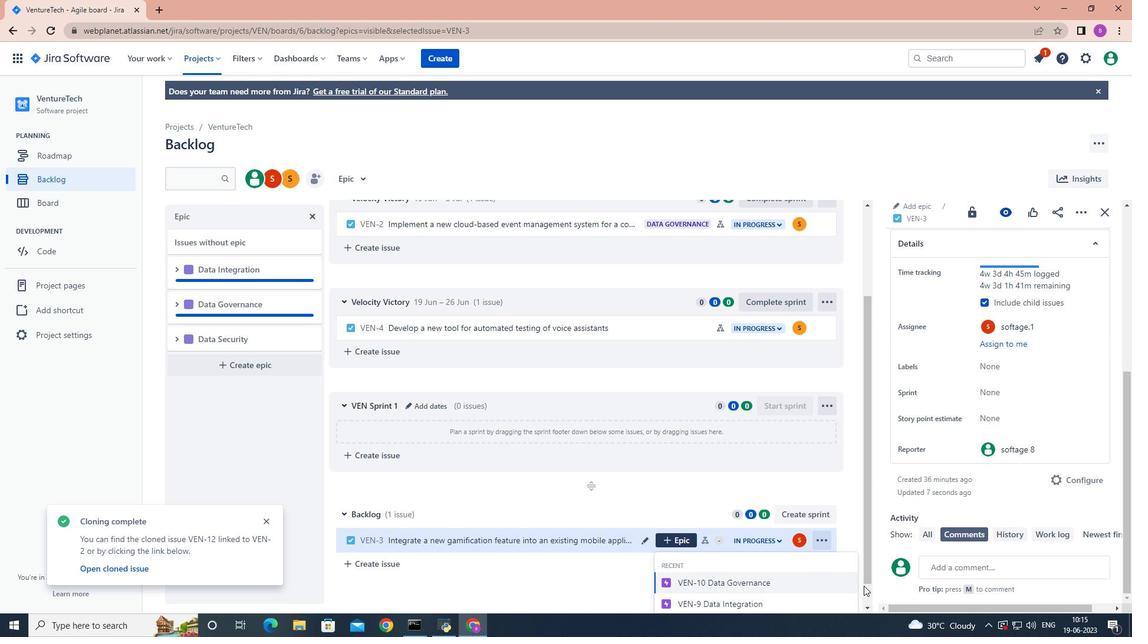 
Action: Mouse moved to (864, 587)
Screenshot: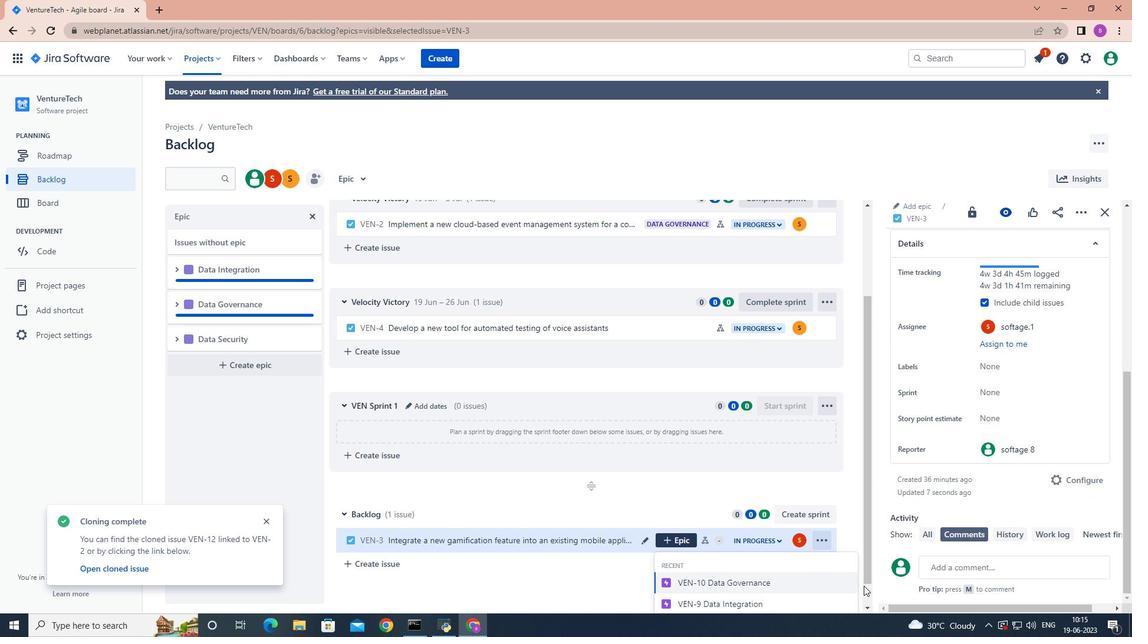 
Action: Mouse scrolled (864, 586) with delta (0, 0)
Screenshot: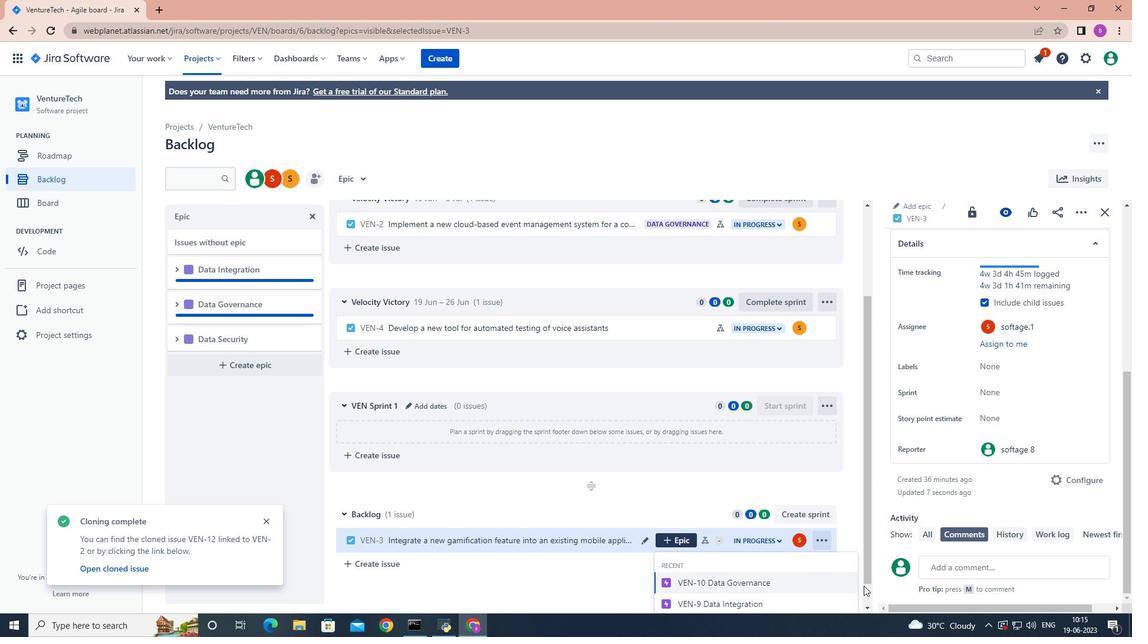 
Action: Mouse moved to (864, 587)
Screenshot: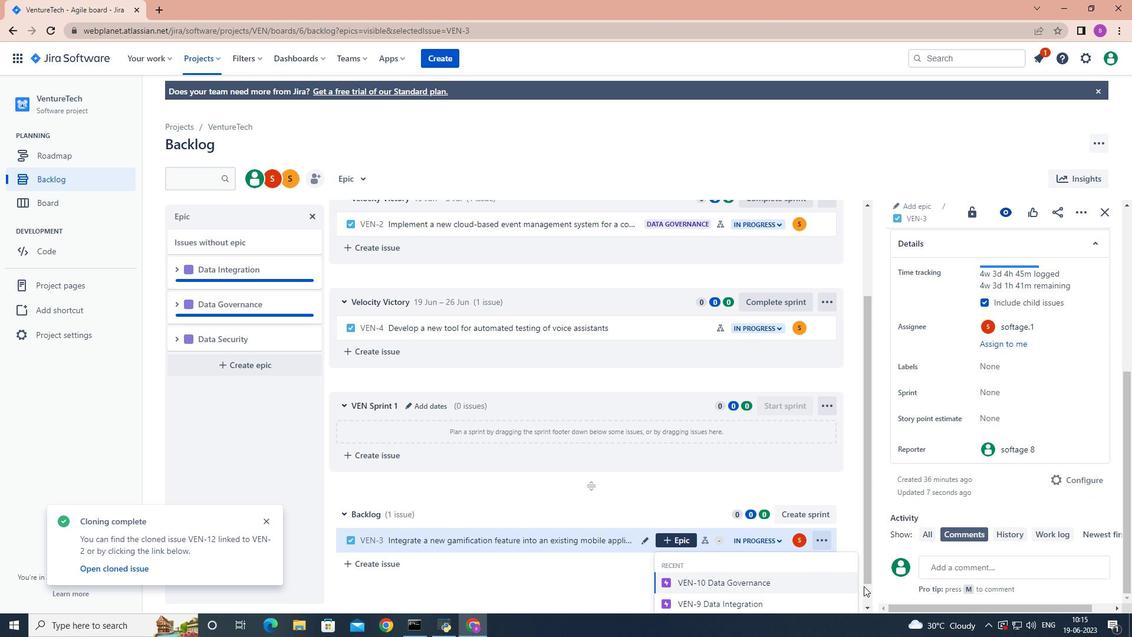 
Action: Mouse scrolled (864, 586) with delta (0, 0)
Screenshot: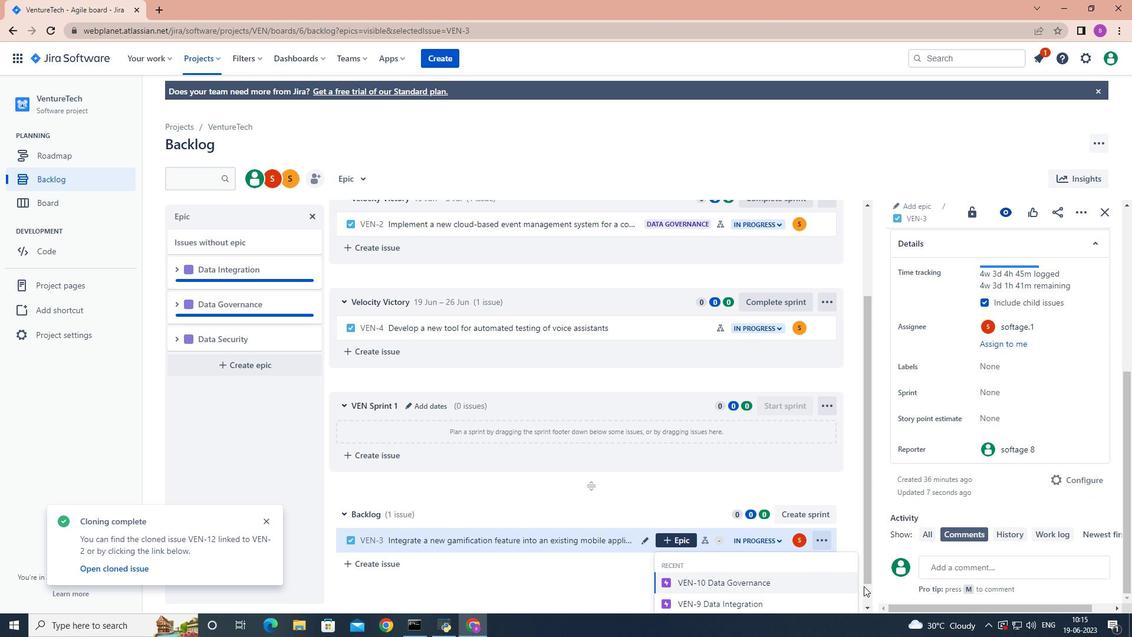 
Action: Mouse scrolled (864, 586) with delta (0, 0)
Screenshot: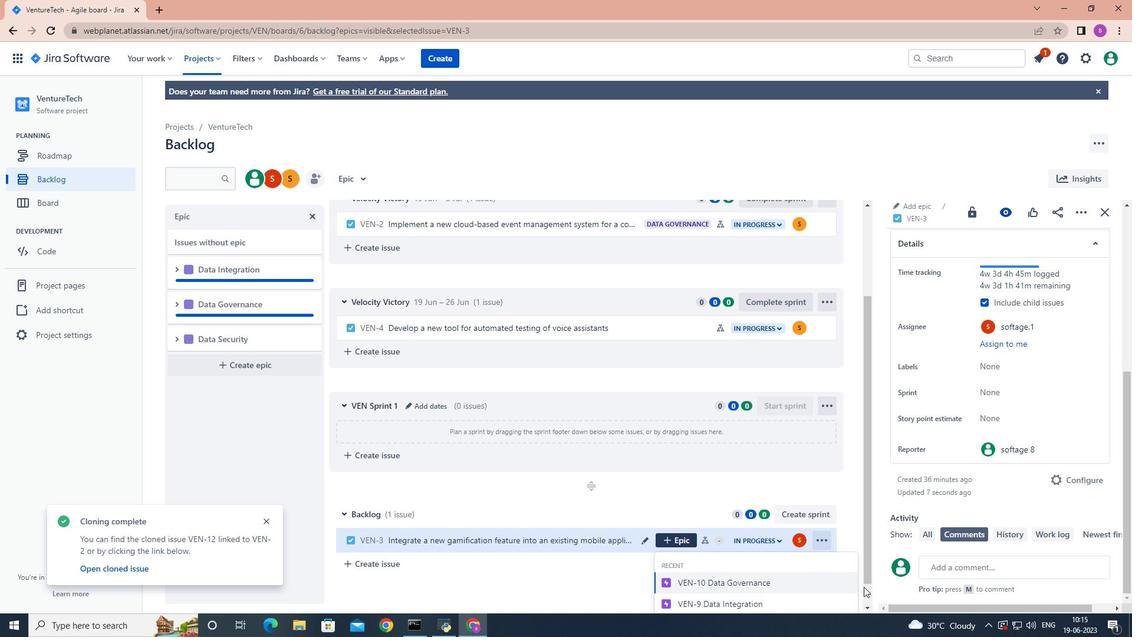 
Action: Mouse scrolled (864, 586) with delta (0, 0)
Screenshot: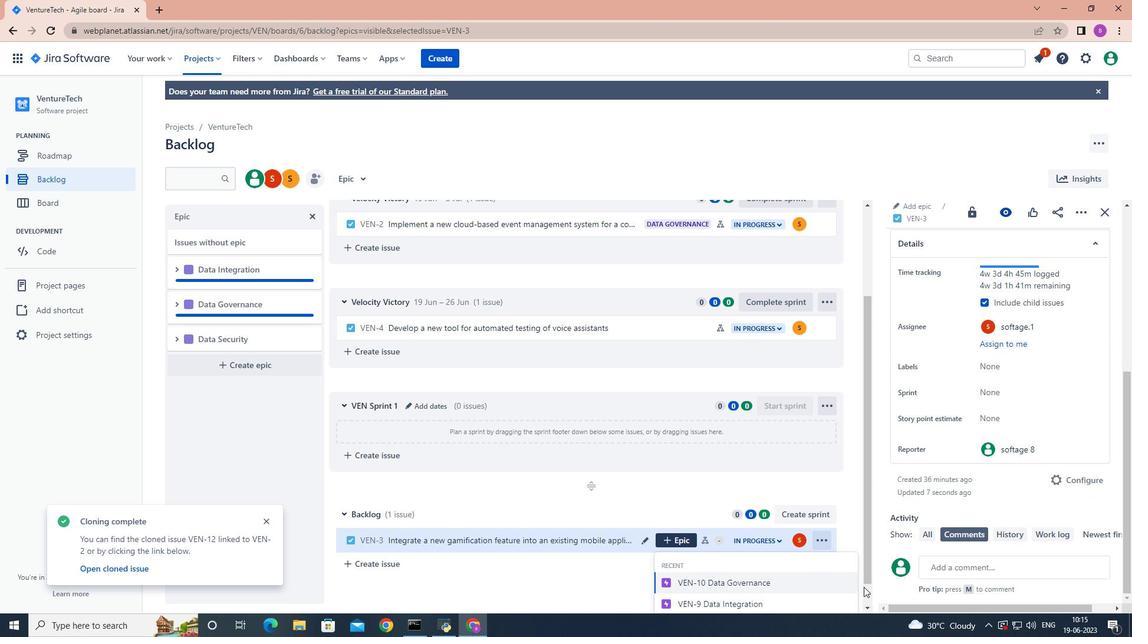 
Action: Mouse moved to (751, 598)
Screenshot: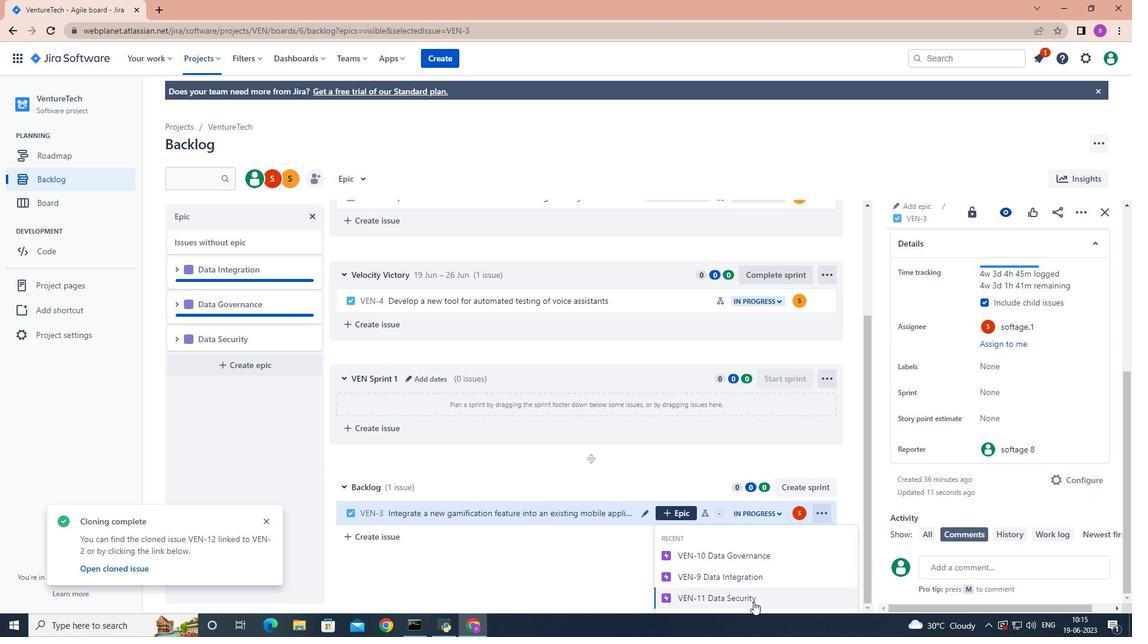 
Action: Mouse pressed left at (751, 598)
Screenshot: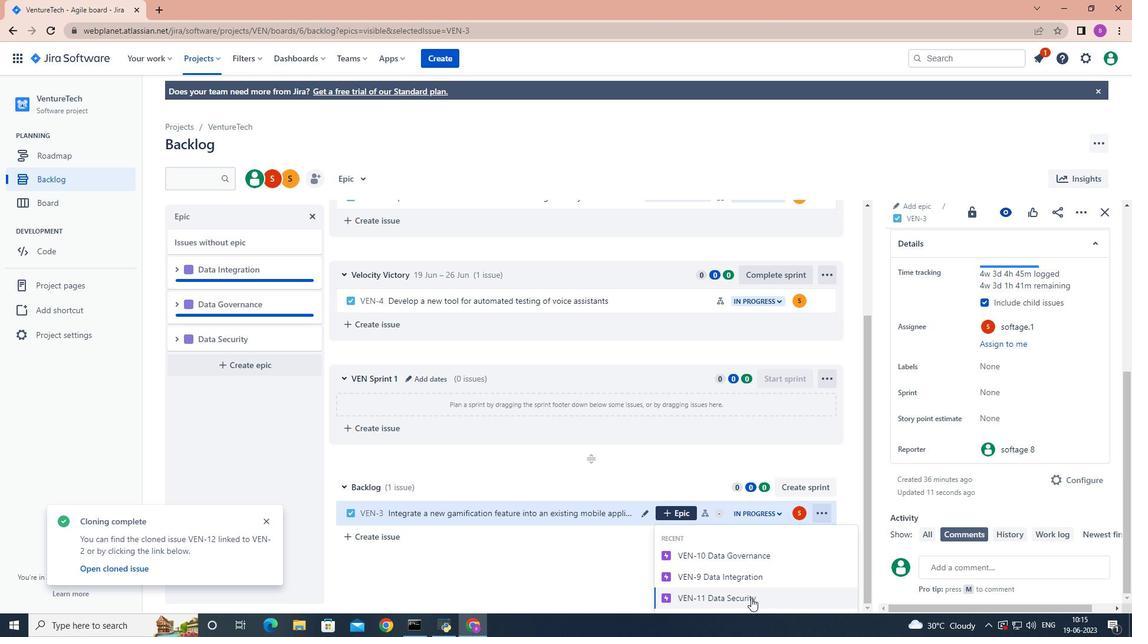 
Action: Mouse moved to (529, 505)
Screenshot: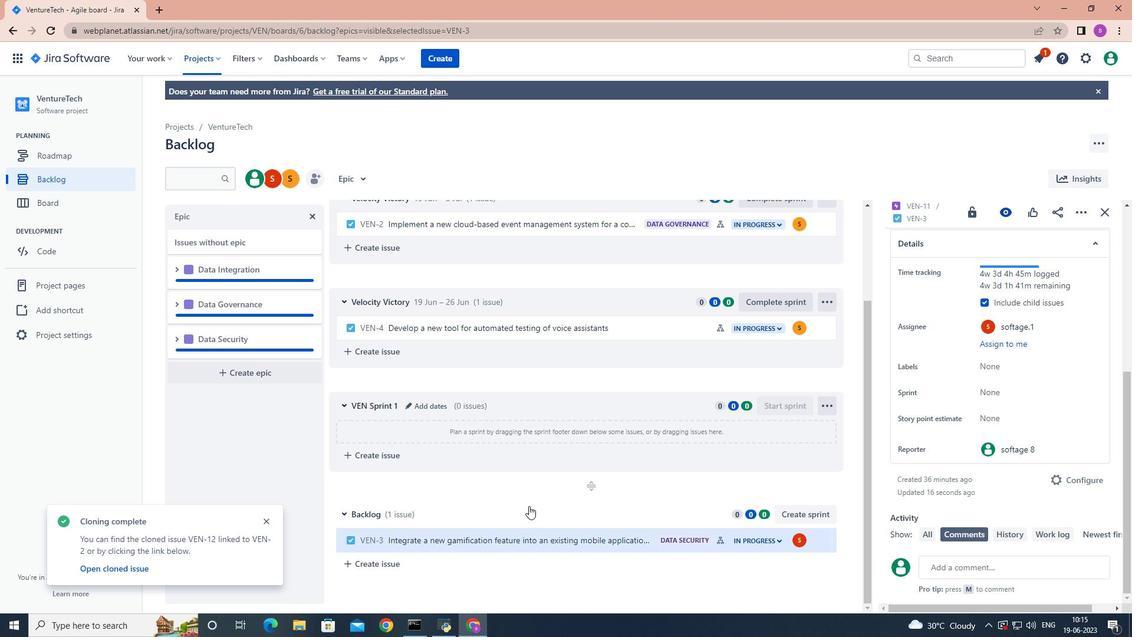 
